 Task: Look for space in Lindenholt, Netherlands from 5th July, 2023 to 15th July, 2023 for 9 adults in price range Rs.15000 to Rs.25000. Place can be entire place with 5 bedrooms having 5 beds and 5 bathrooms. Property type can be house, flat, guest house. Amenities needed are: washing machine. Booking option can be shelf check-in. Required host language is English.
Action: Mouse moved to (496, 123)
Screenshot: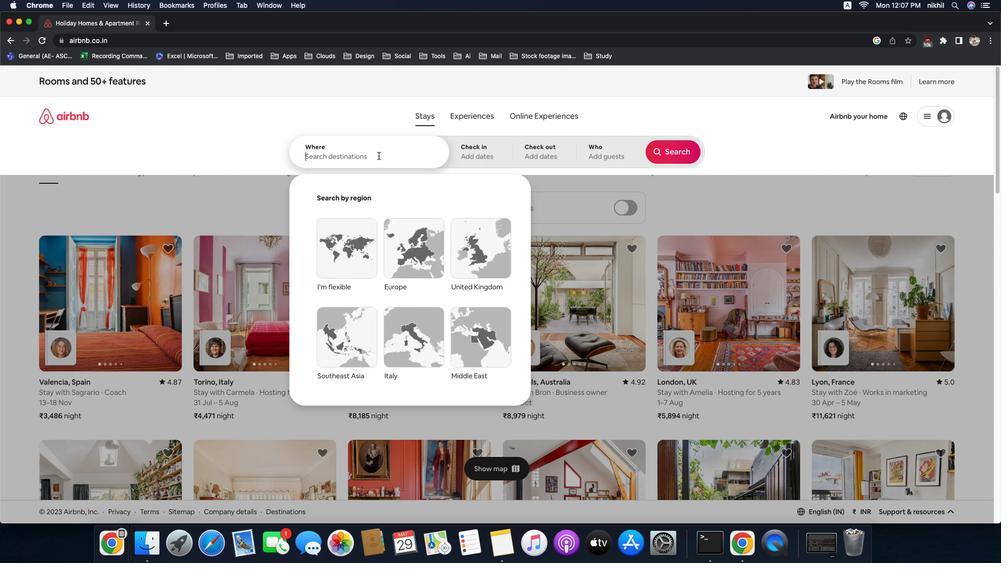 
Action: Mouse pressed left at (496, 123)
Screenshot: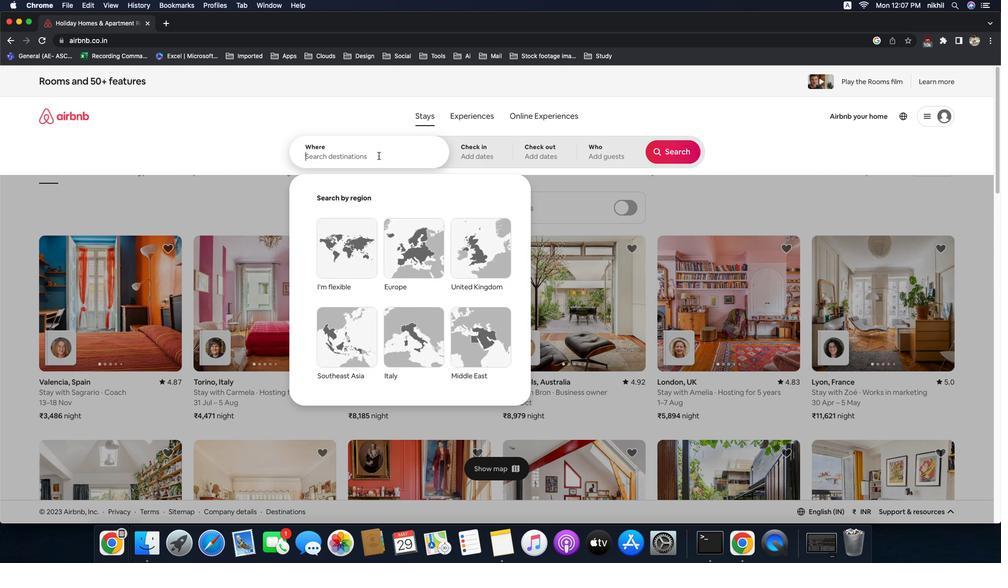 
Action: Mouse moved to (488, 112)
Screenshot: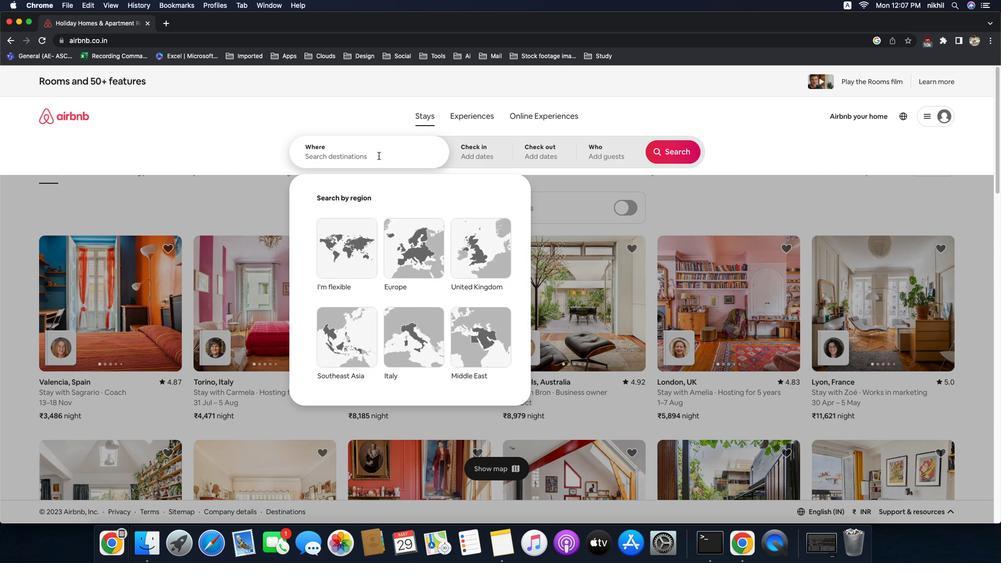 
Action: Mouse pressed left at (488, 112)
Screenshot: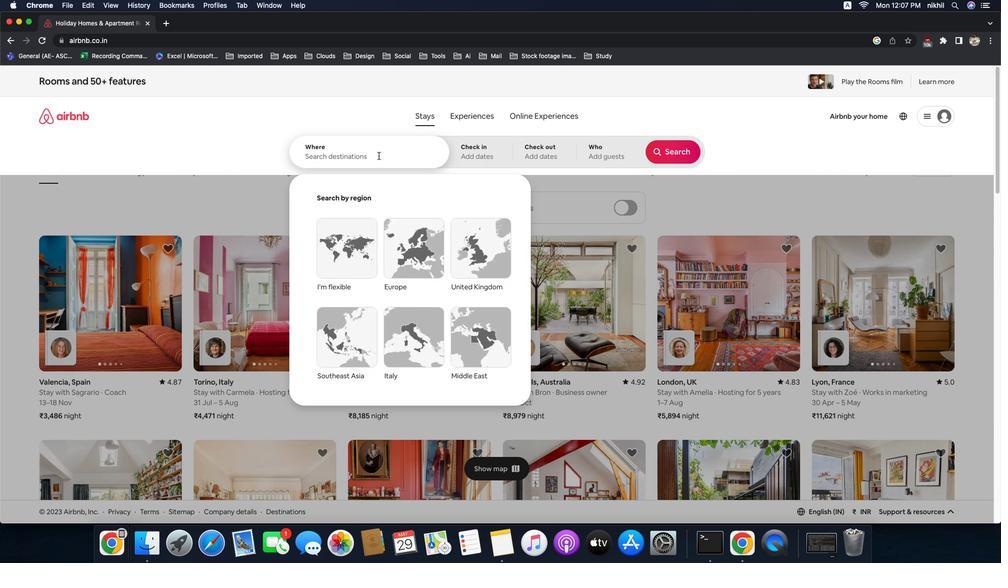 
Action: Mouse moved to (443, 157)
Screenshot: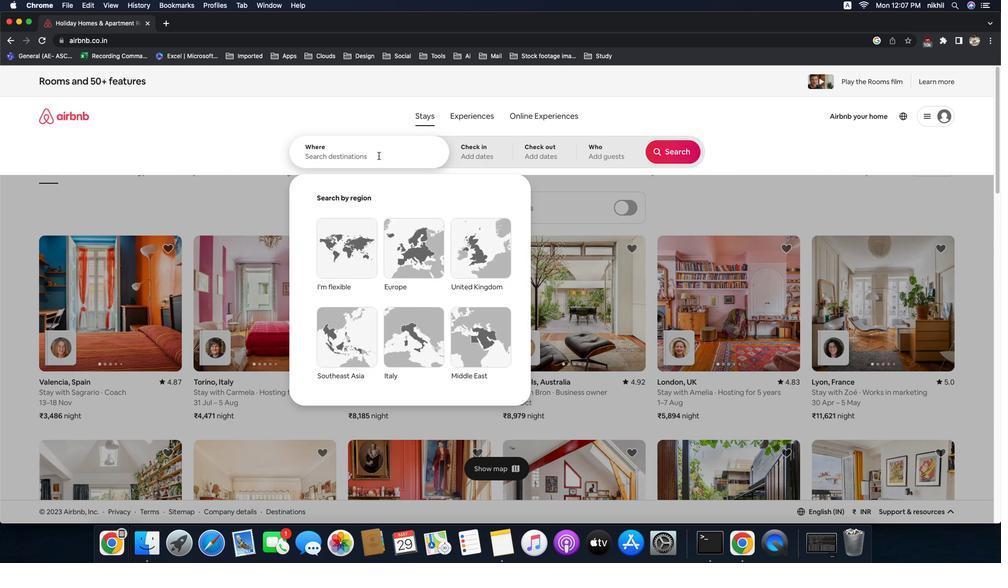 
Action: Mouse pressed left at (443, 157)
Screenshot: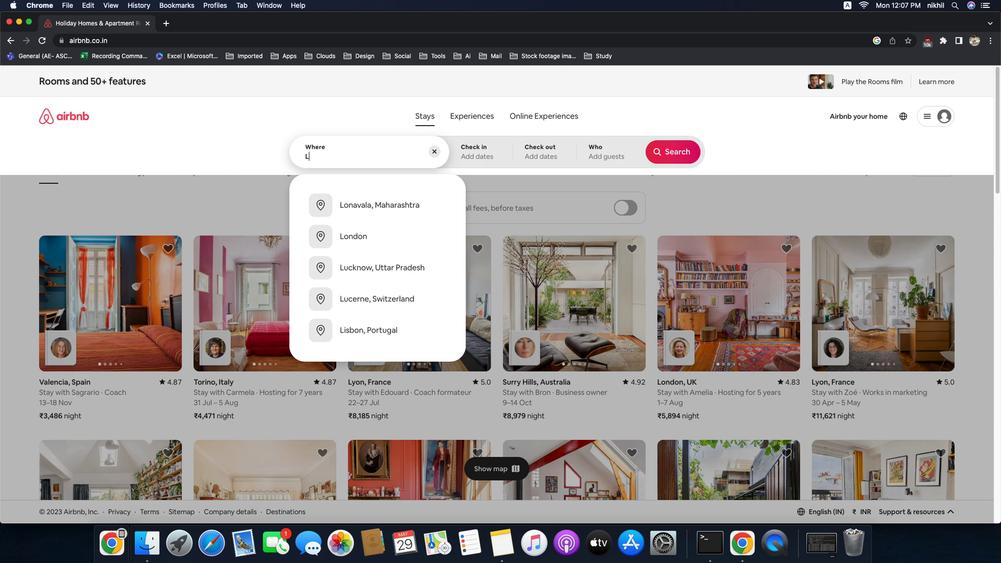 
Action: Key pressed 'L'Key.caps_lock'i''n''d''e''n''h''o''l''t'','Key.spaceKey.caps_lock'N'Key.caps_lock'e''t''h''e''r''l''a''n''d''s'
Screenshot: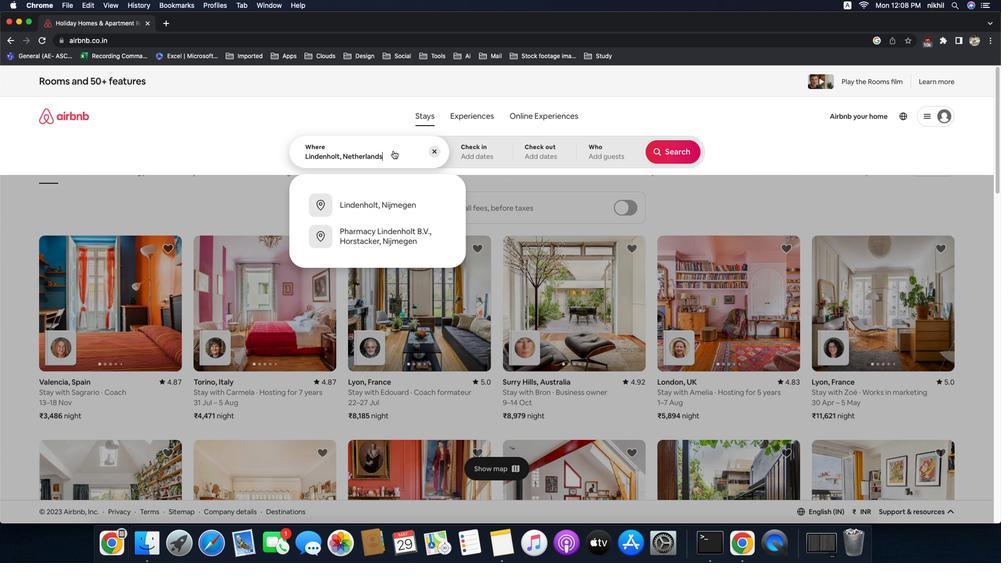
Action: Mouse moved to (455, 151)
Screenshot: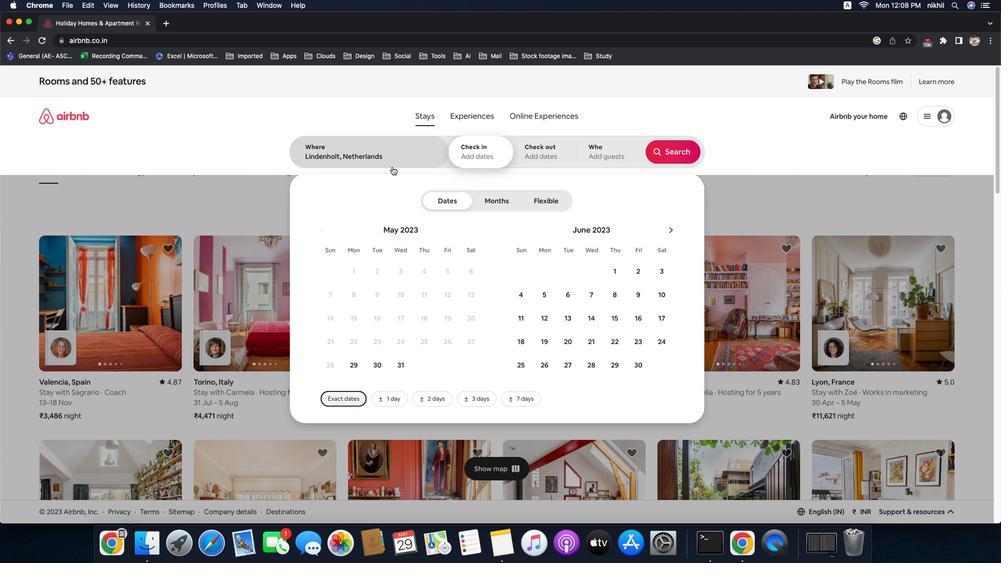 
Action: Key pressed Key.enter
Screenshot: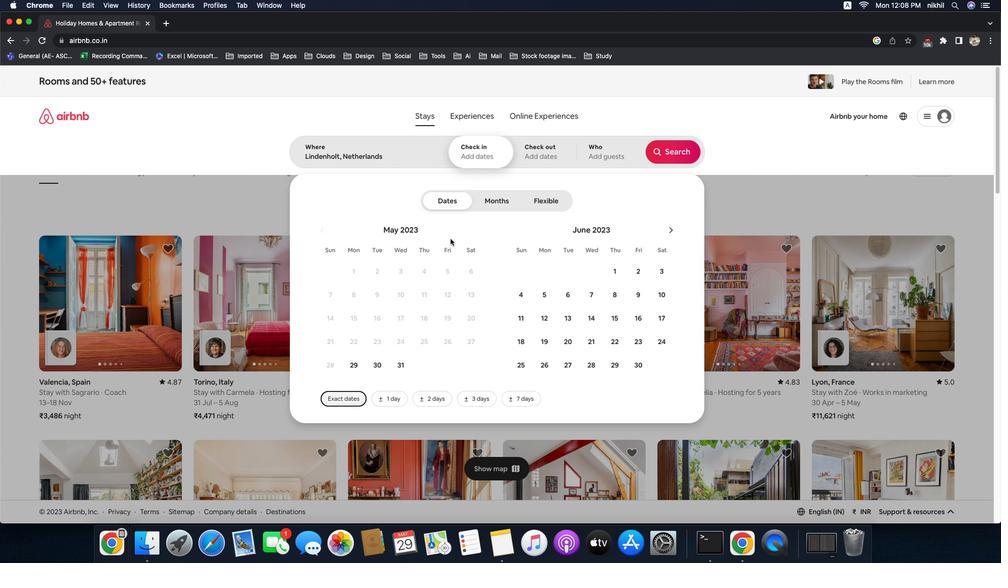 
Action: Mouse moved to (669, 231)
Screenshot: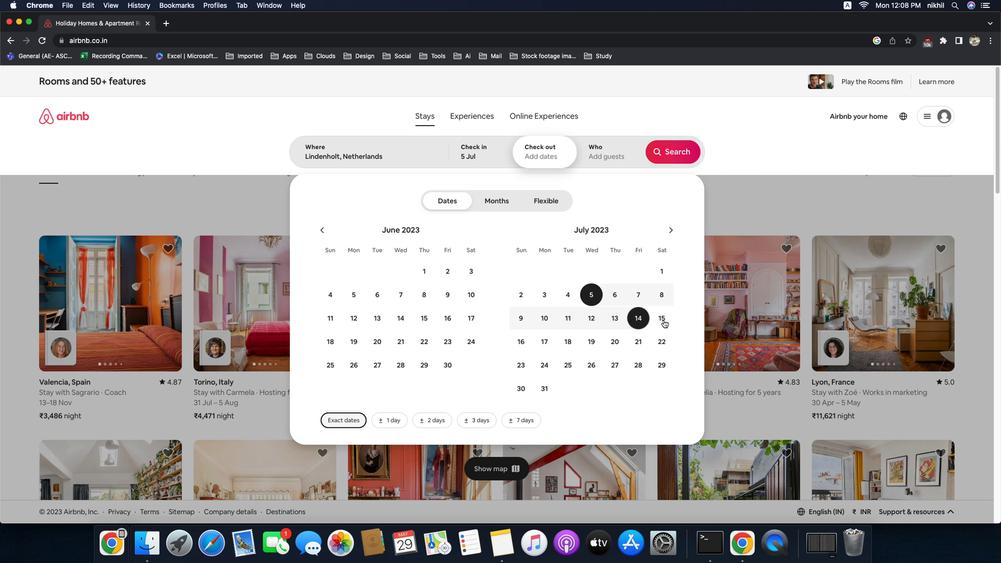 
Action: Mouse pressed left at (669, 231)
Screenshot: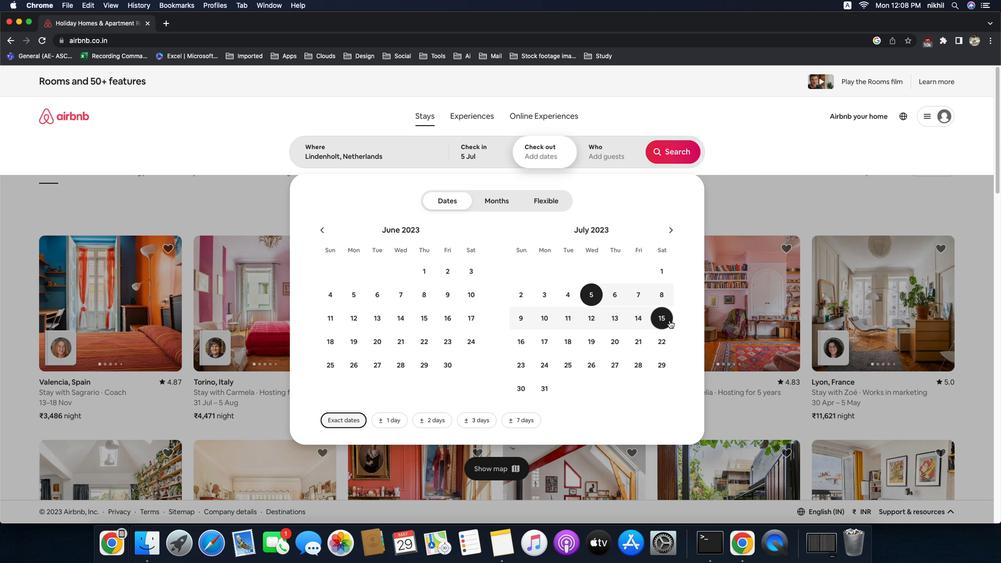 
Action: Mouse moved to (605, 292)
Screenshot: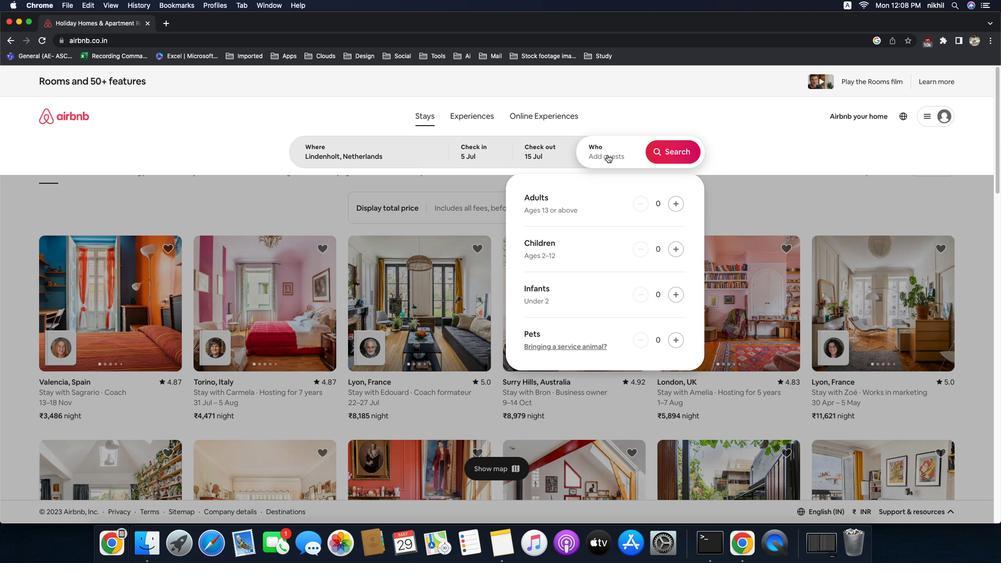 
Action: Mouse pressed left at (605, 292)
Screenshot: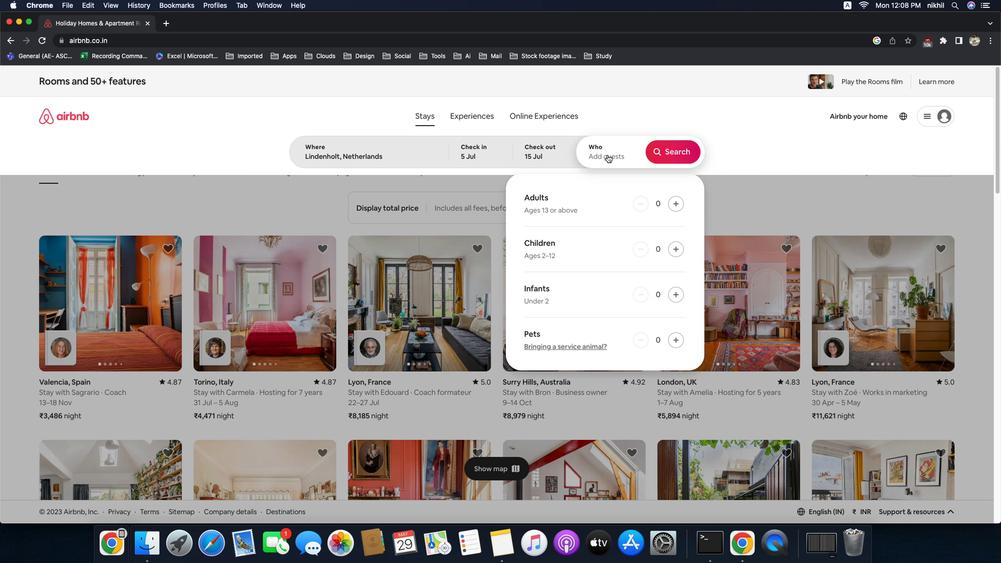
Action: Mouse moved to (666, 320)
Screenshot: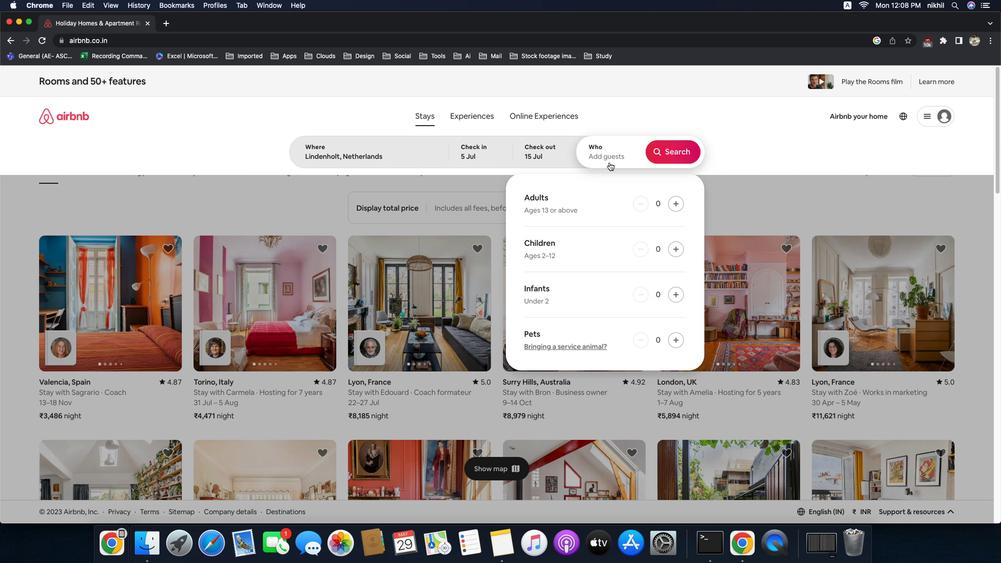 
Action: Mouse pressed left at (666, 320)
Screenshot: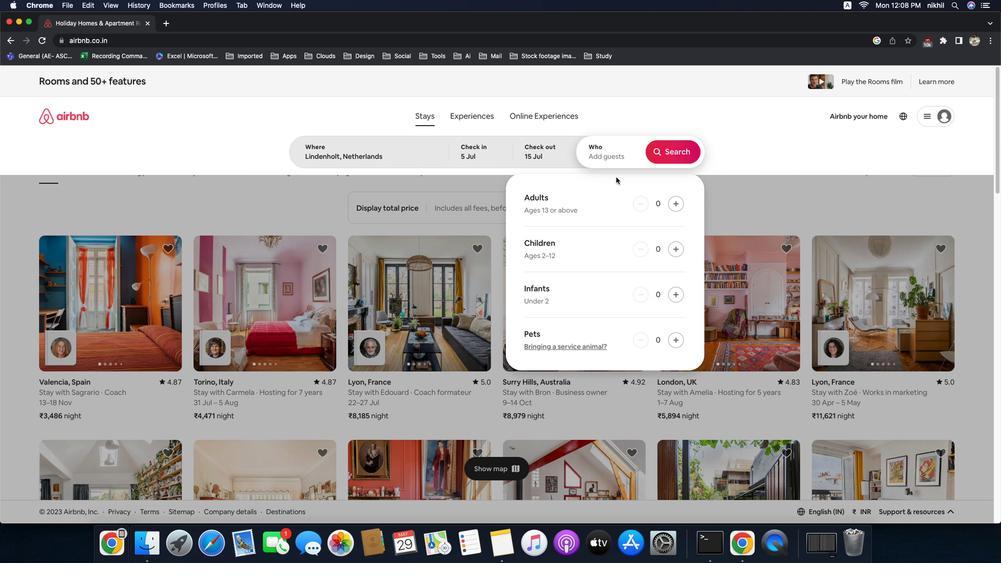 
Action: Mouse moved to (619, 156)
Screenshot: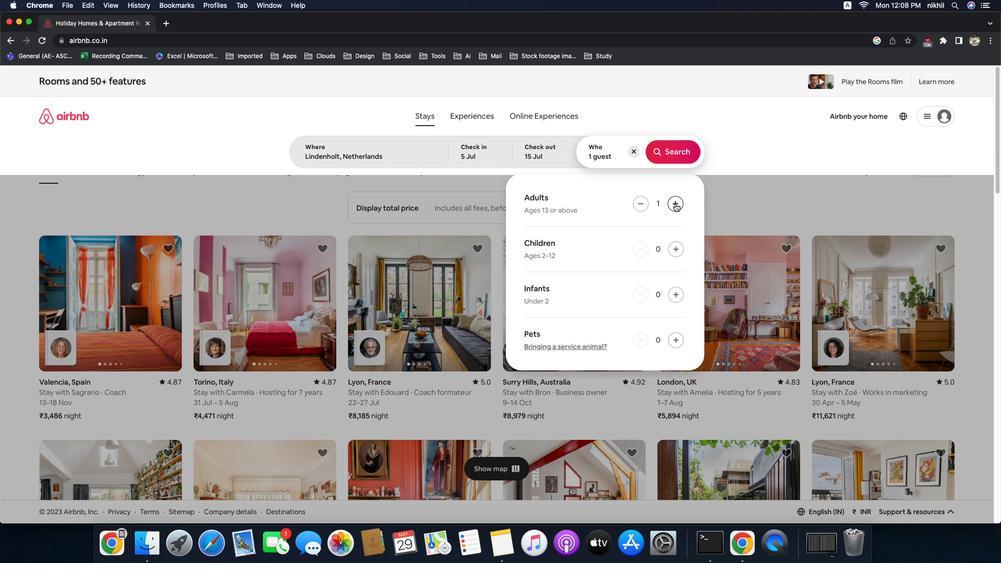 
Action: Mouse pressed left at (619, 156)
Screenshot: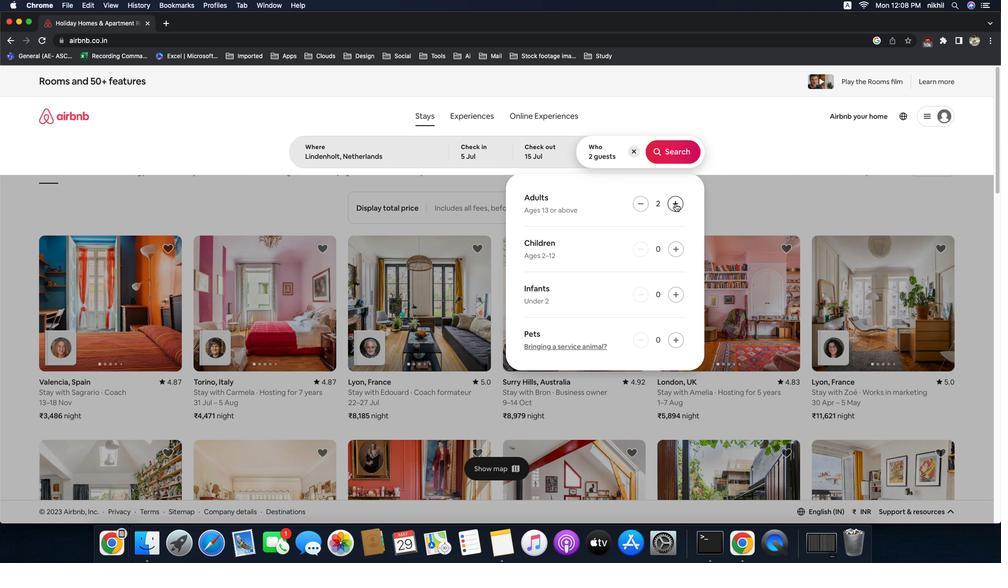 
Action: Mouse moved to (671, 205)
Screenshot: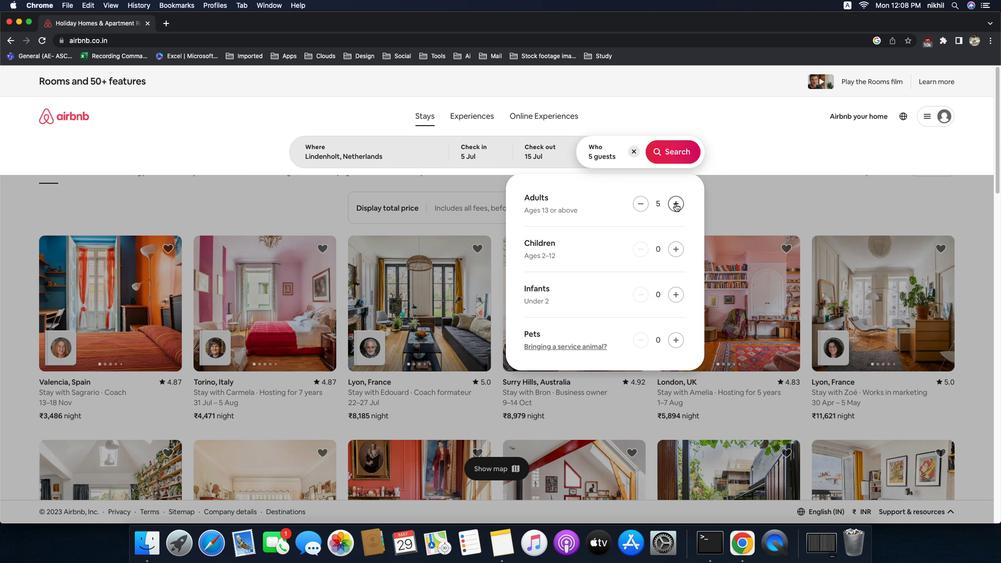 
Action: Mouse pressed left at (671, 205)
Screenshot: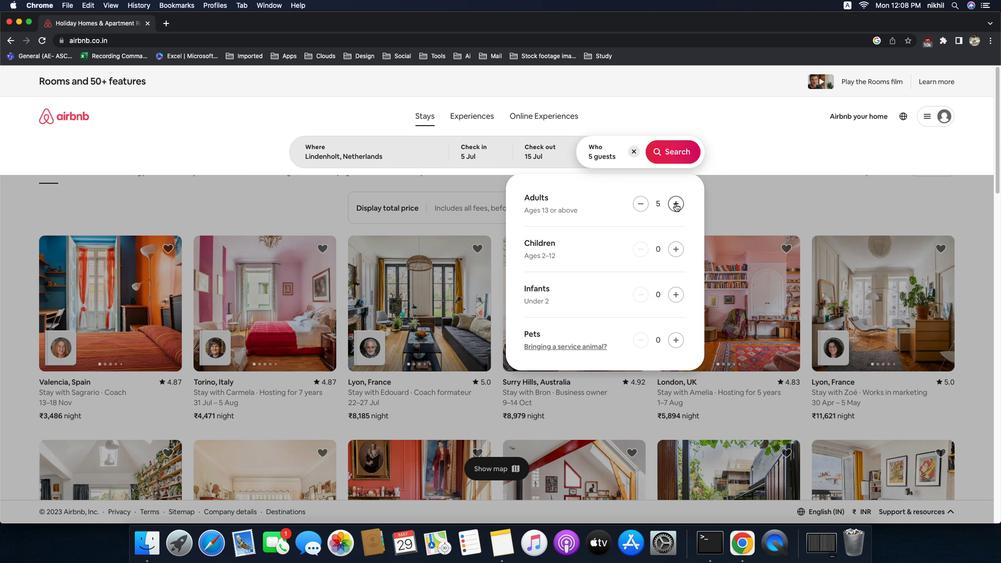 
Action: Mouse pressed left at (671, 205)
Screenshot: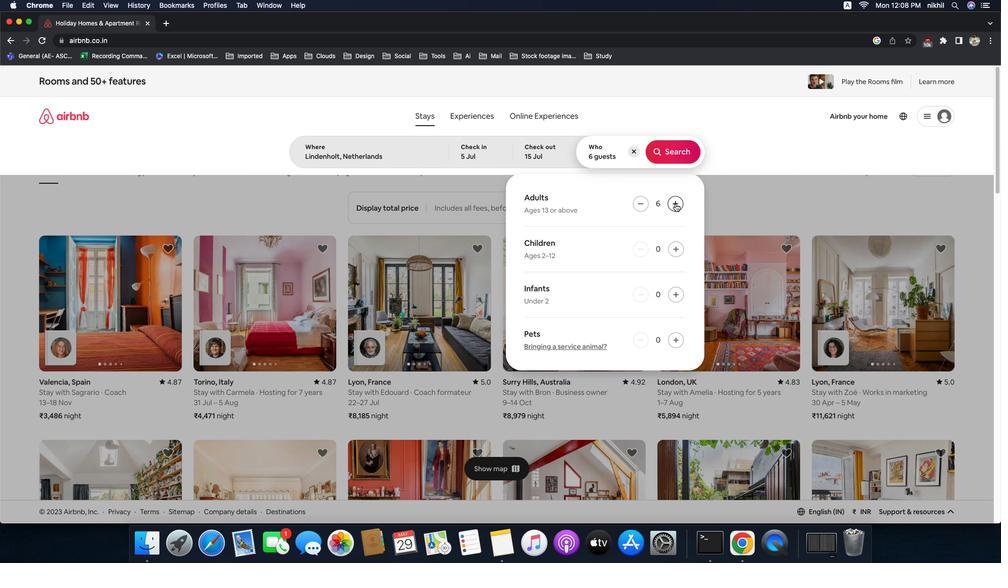 
Action: Mouse pressed left at (671, 205)
Screenshot: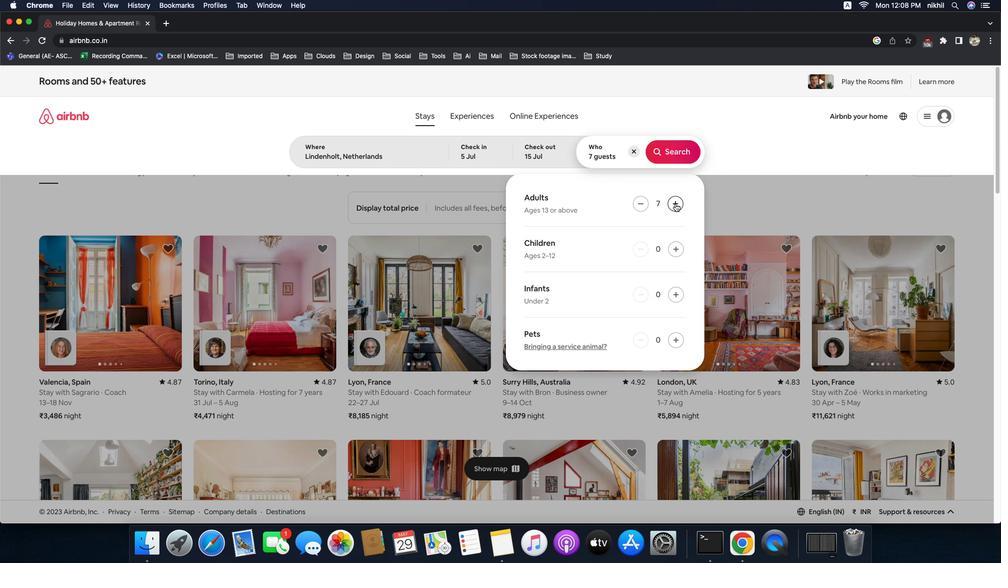 
Action: Mouse pressed left at (671, 205)
Screenshot: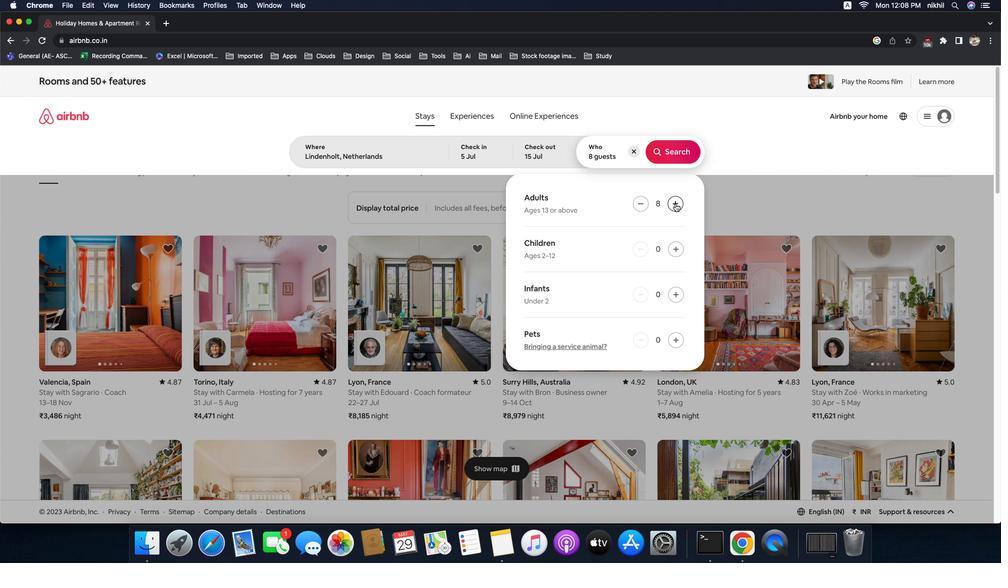 
Action: Mouse pressed left at (671, 205)
Screenshot: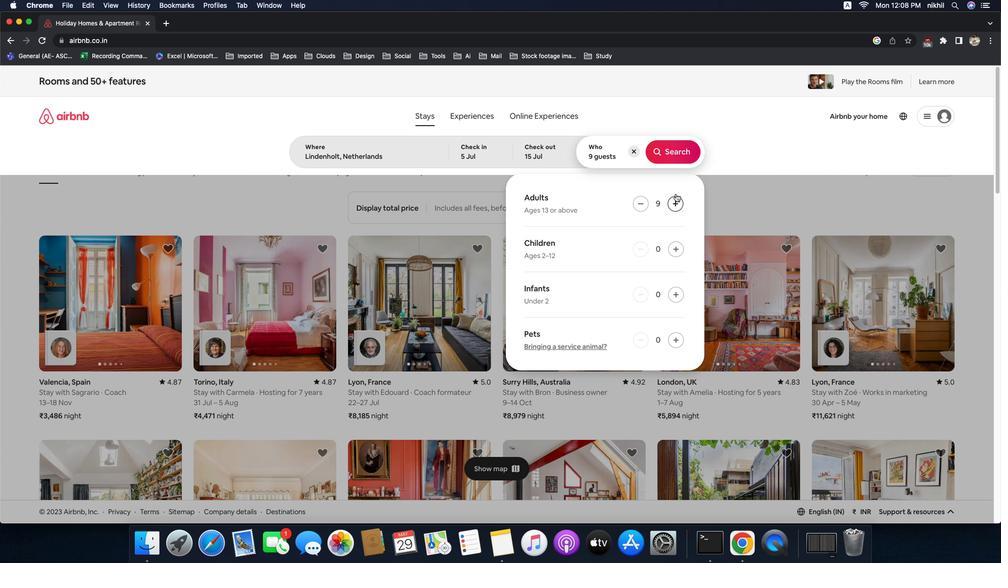 
Action: Mouse pressed left at (671, 205)
Screenshot: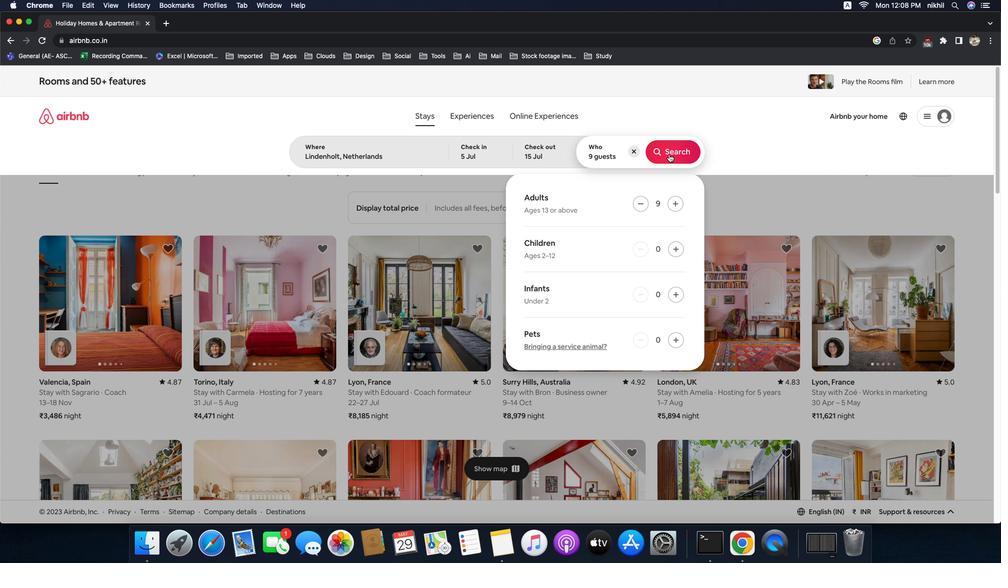 
Action: Mouse pressed left at (671, 205)
Screenshot: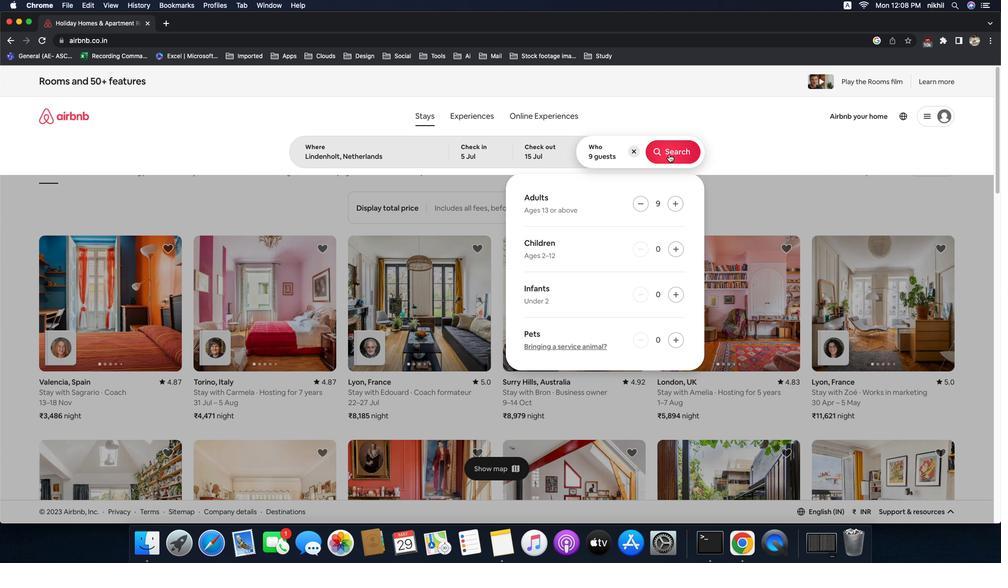
Action: Mouse pressed left at (671, 205)
Screenshot: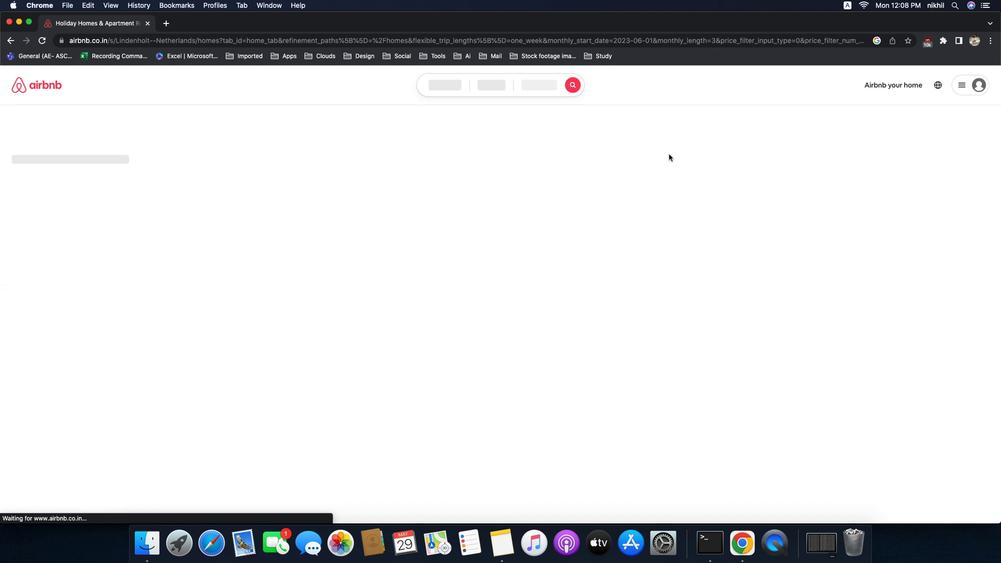 
Action: Mouse pressed left at (671, 205)
Screenshot: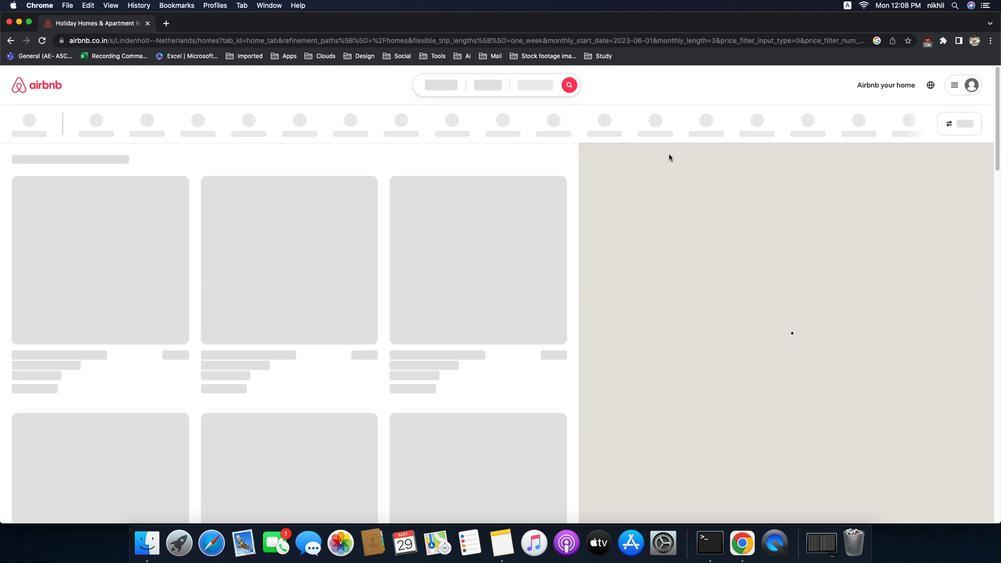 
Action: Mouse moved to (666, 155)
Screenshot: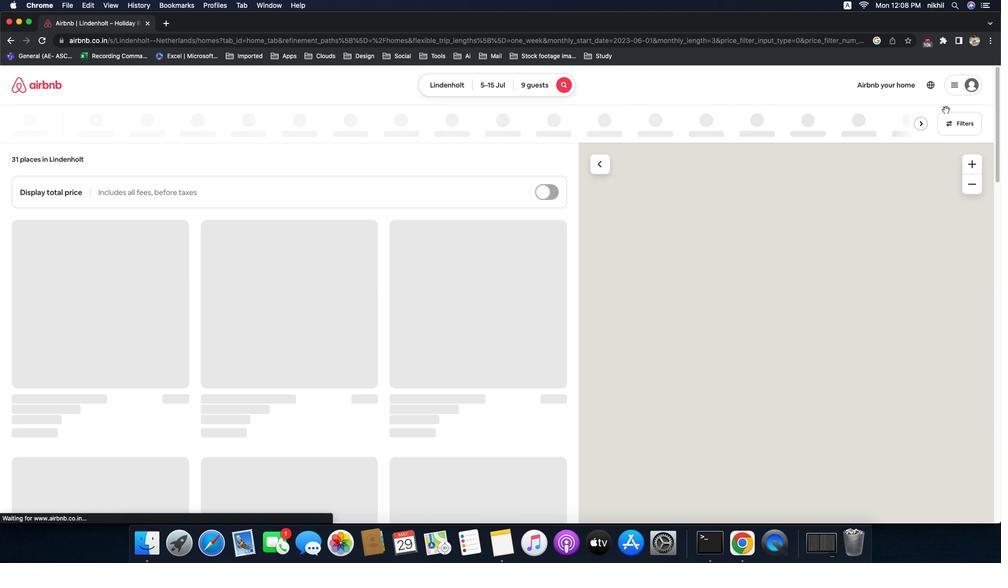
Action: Mouse pressed left at (666, 155)
Screenshot: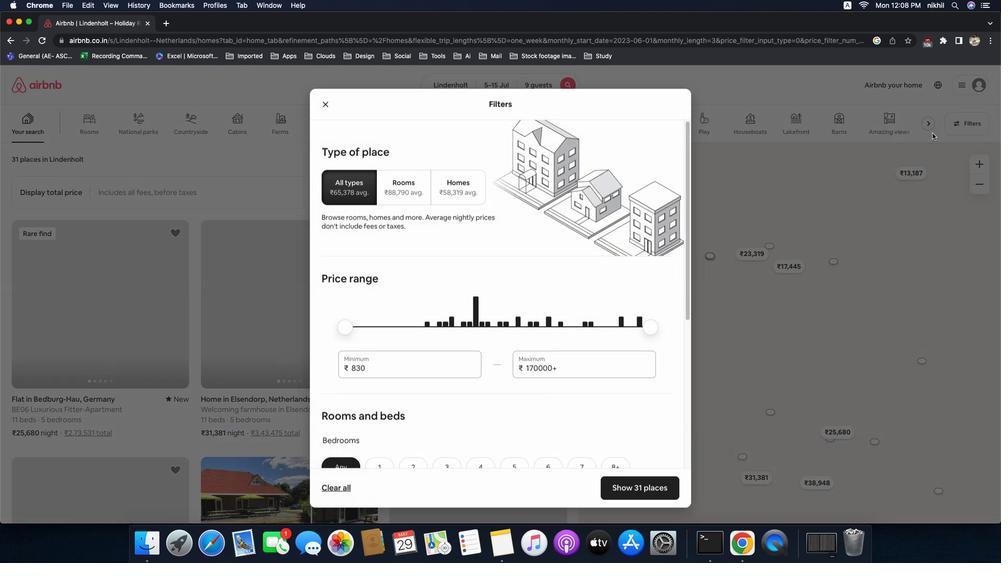 
Action: Mouse moved to (881, 130)
Screenshot: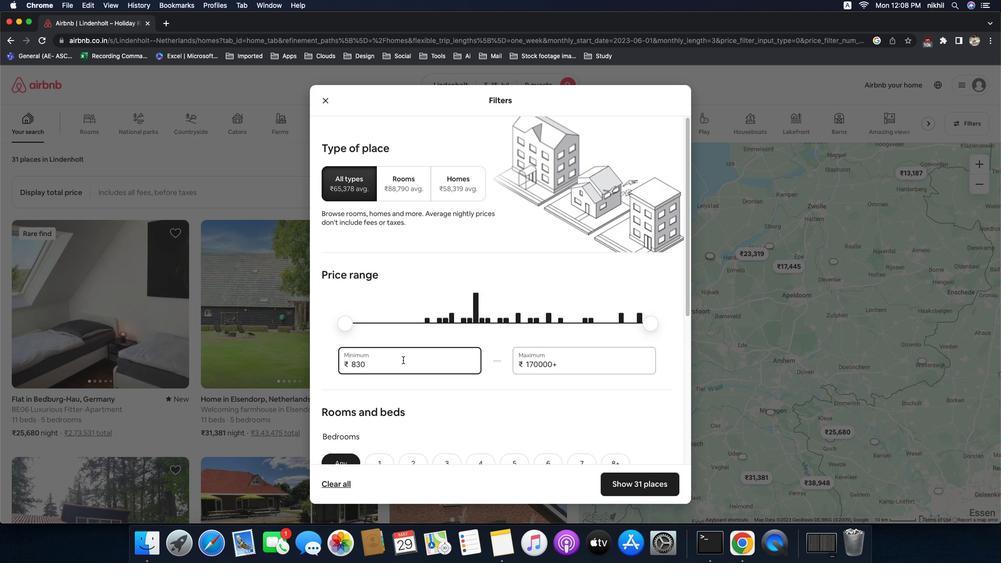 
Action: Mouse pressed left at (881, 130)
Screenshot: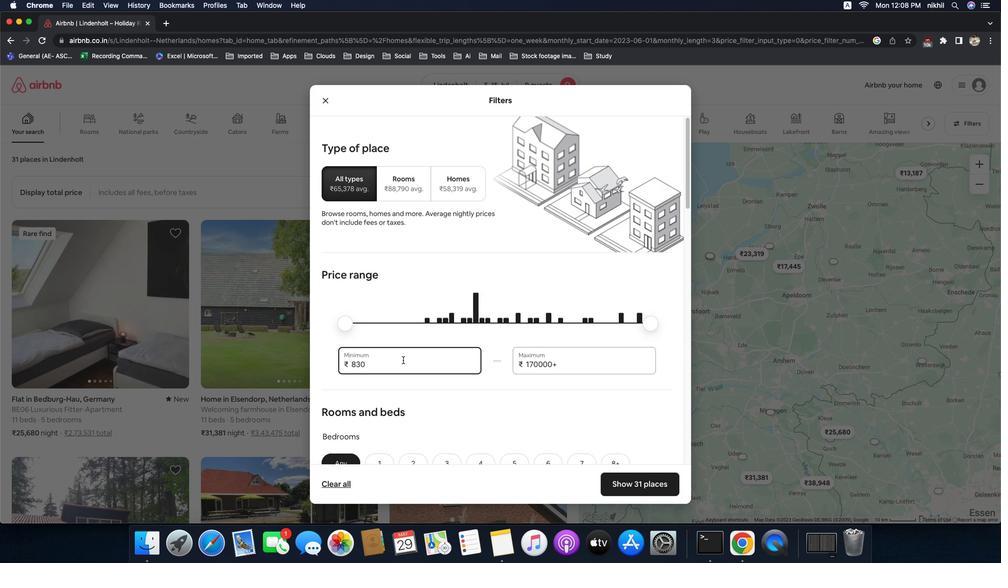 
Action: Mouse moved to (462, 359)
Screenshot: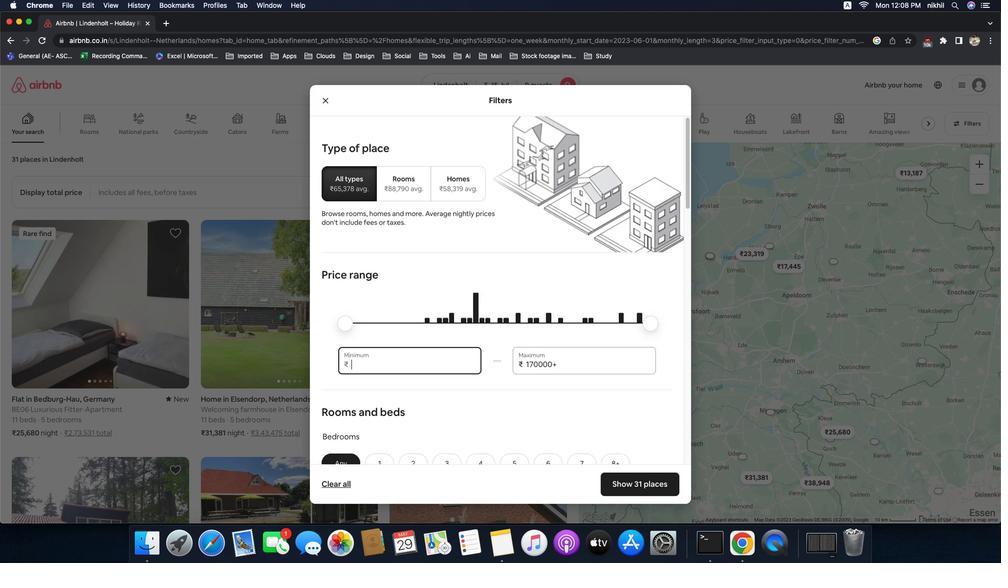 
Action: Mouse pressed left at (462, 359)
Screenshot: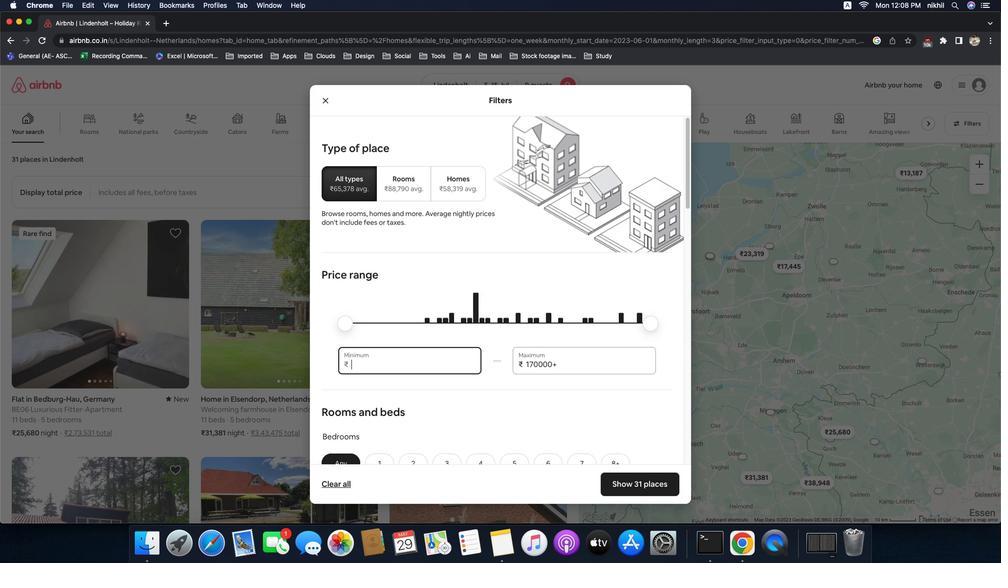 
Action: Key pressed Key.backspaceKey.backspaceKey.backspaceKey.backspaceKey.backspace'1''5''0''0''0'
Screenshot: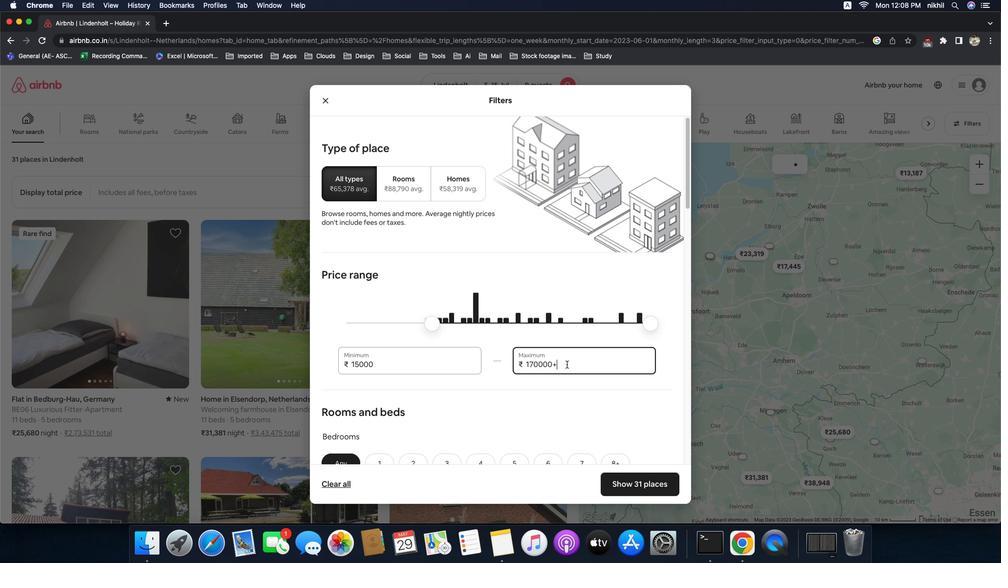 
Action: Mouse moved to (588, 364)
Screenshot: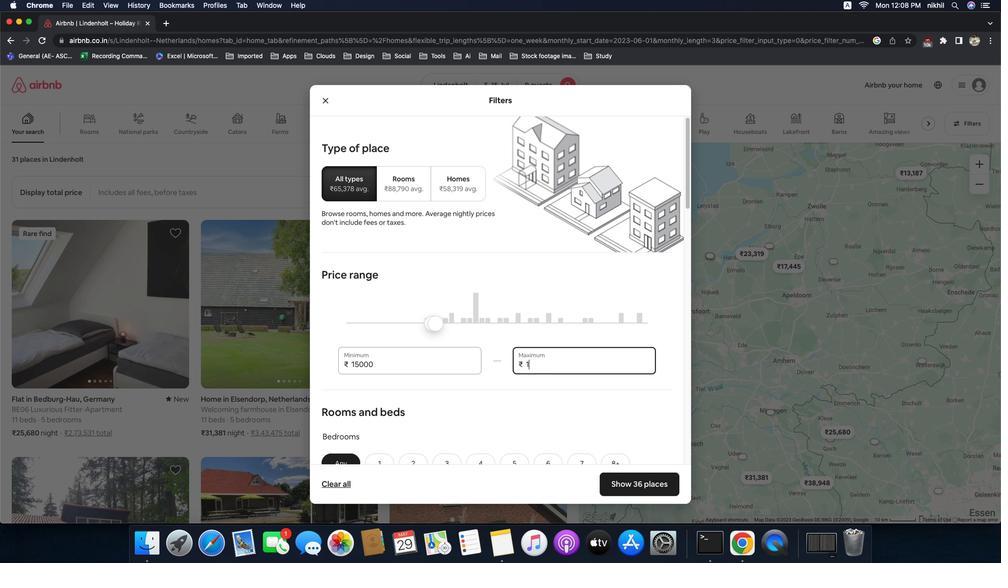 
Action: Mouse pressed left at (588, 364)
Screenshot: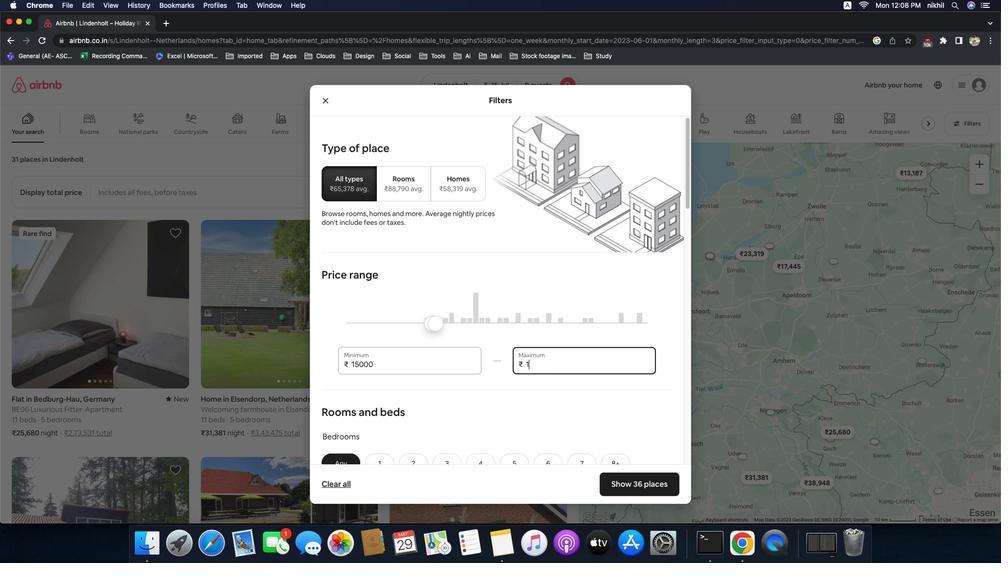 
Action: Mouse moved to (587, 364)
Screenshot: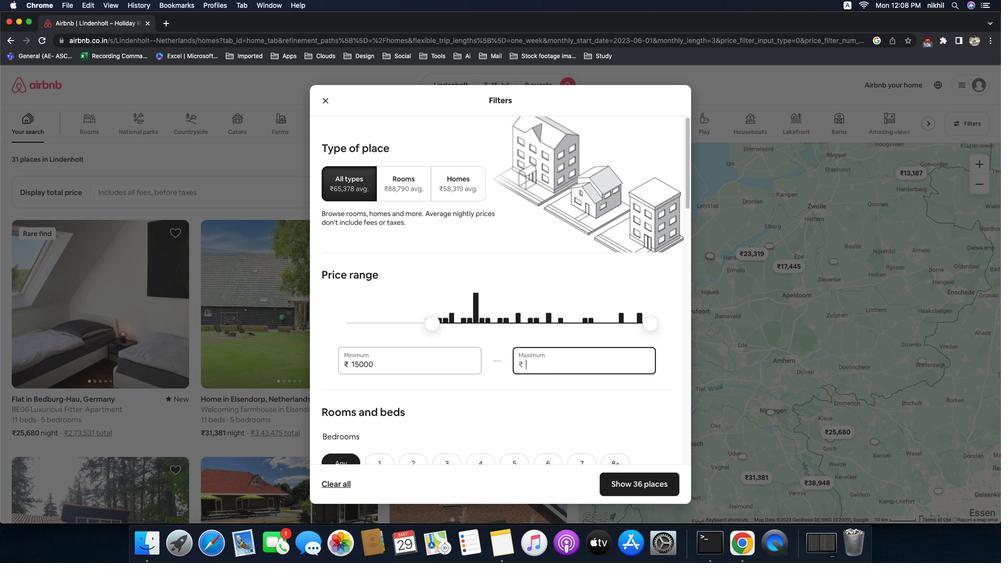
Action: Key pressed Key.backspaceKey.backspaceKey.backspaceKey.backspaceKey.backspaceKey.backspaceKey.backspace'2''5''0''0''0'
Screenshot: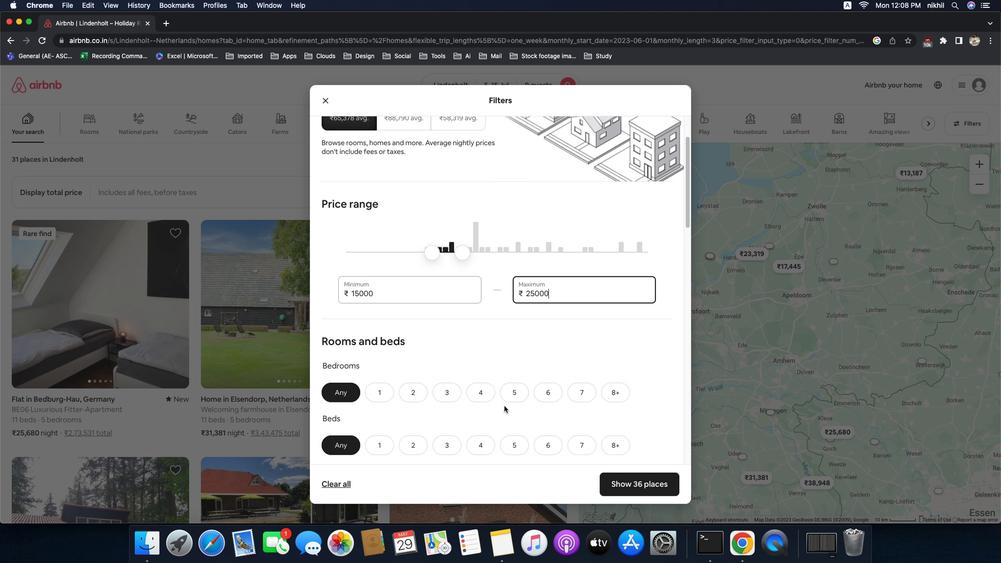 
Action: Mouse moved to (540, 401)
Screenshot: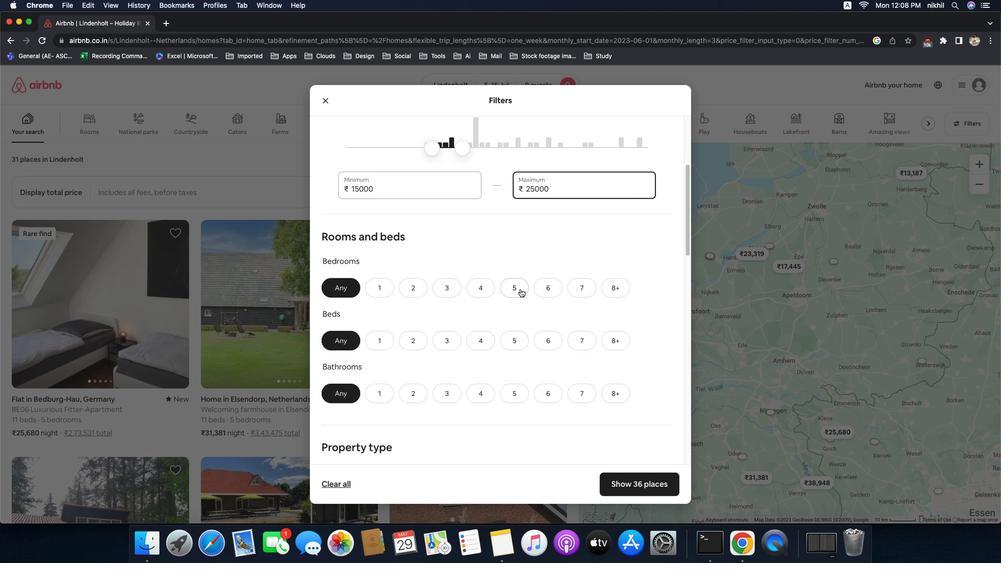 
Action: Mouse scrolled (540, 401) with delta (154, 2)
Screenshot: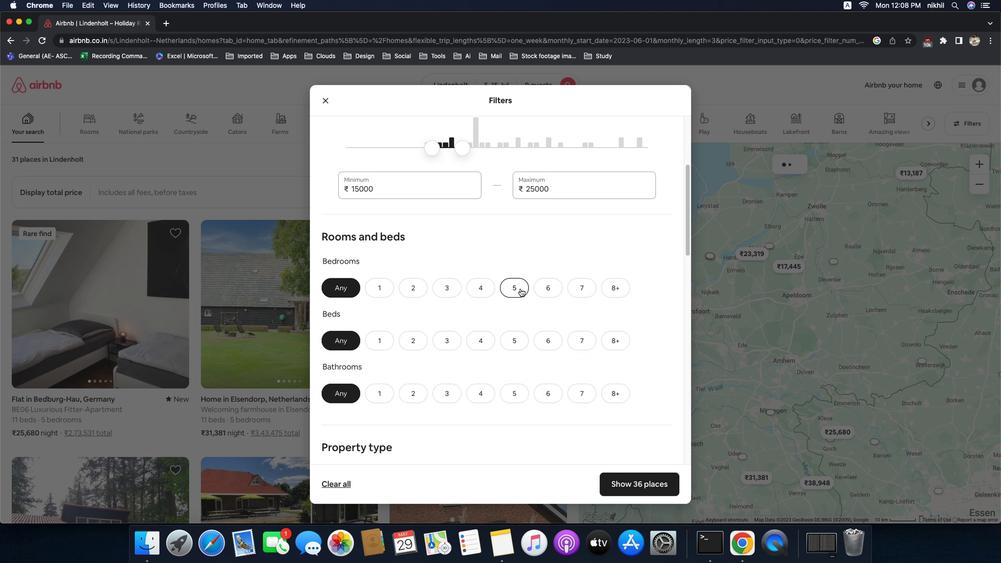 
Action: Mouse scrolled (540, 401) with delta (154, 2)
Screenshot: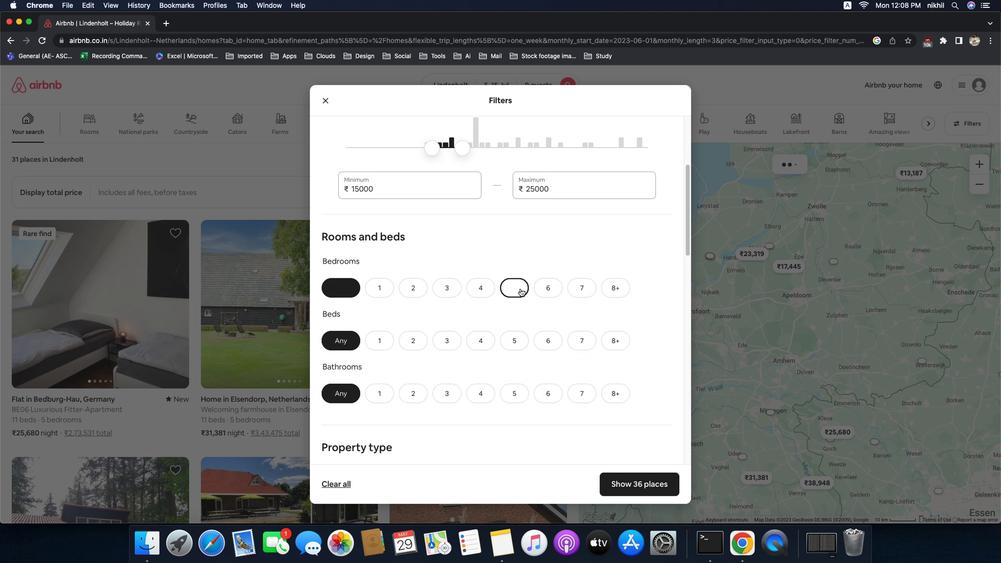 
Action: Mouse scrolled (540, 401) with delta (154, 2)
Screenshot: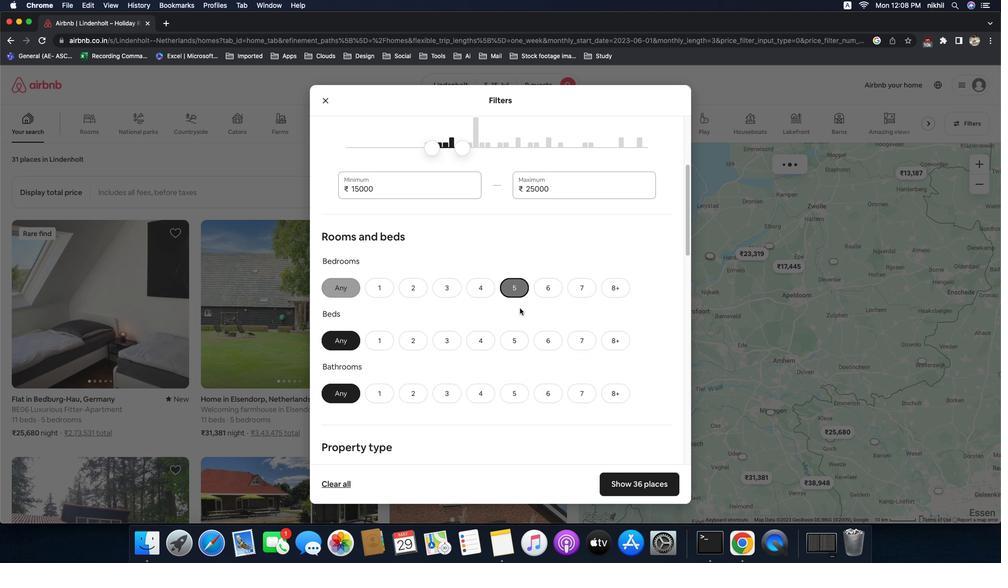 
Action: Mouse scrolled (540, 401) with delta (154, 2)
Screenshot: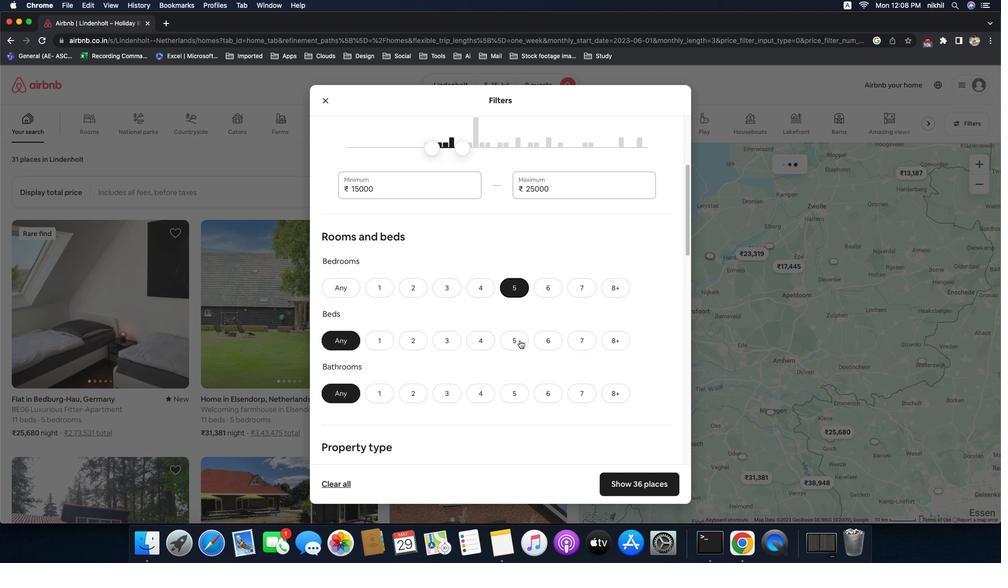 
Action: Mouse moved to (539, 405)
Screenshot: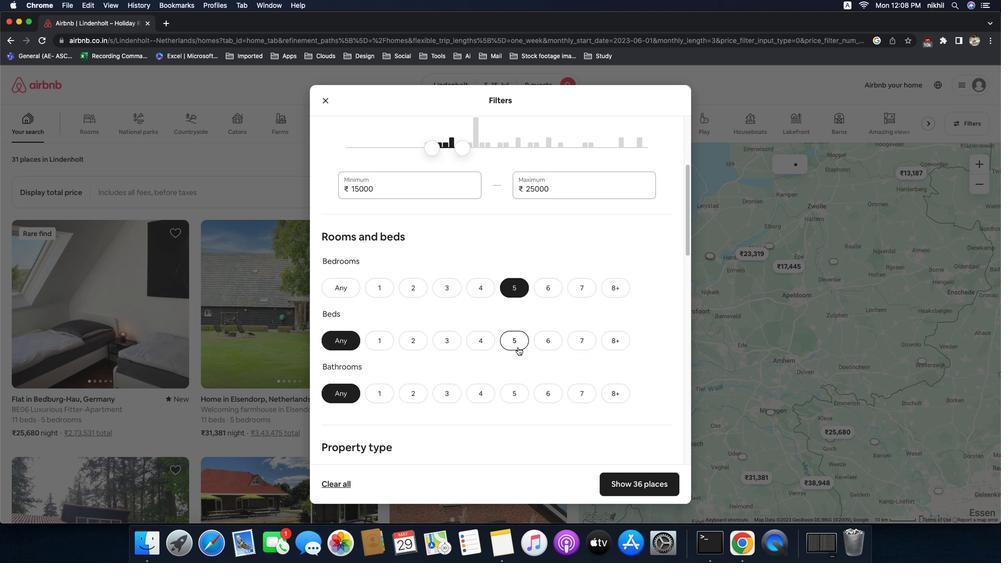 
Action: Mouse scrolled (539, 405) with delta (154, 2)
Screenshot: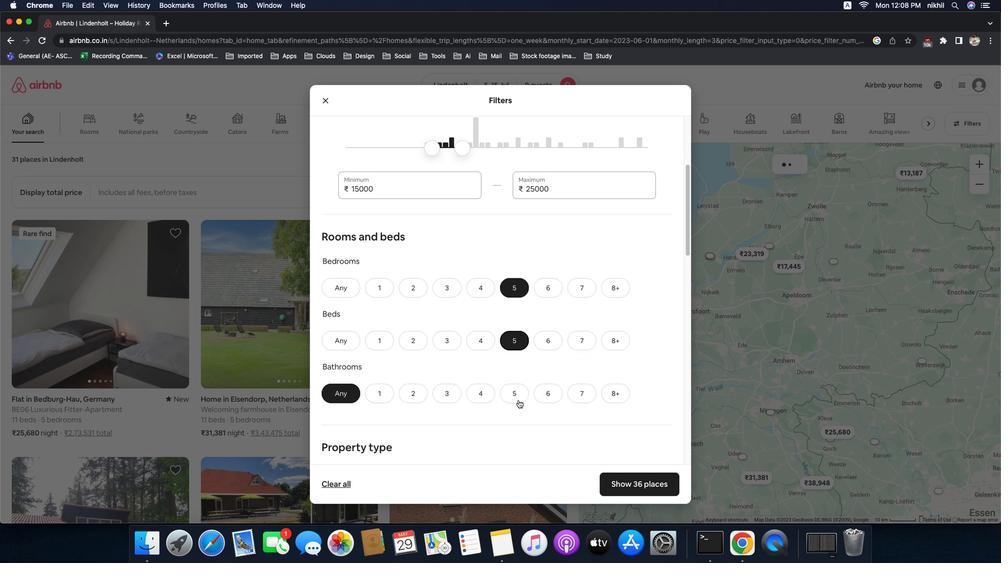 
Action: Mouse scrolled (539, 405) with delta (154, 2)
Screenshot: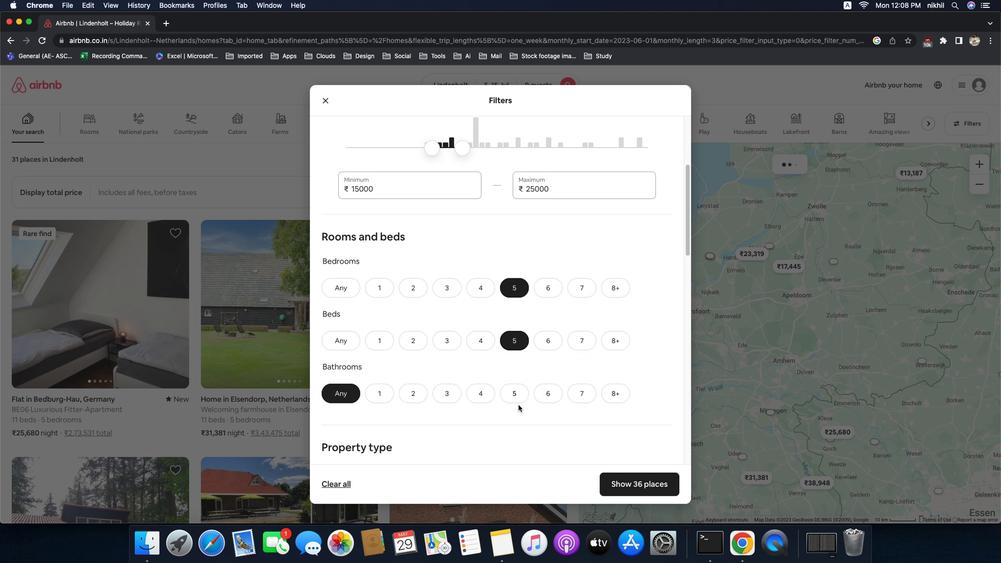 
Action: Mouse scrolled (539, 405) with delta (154, 2)
Screenshot: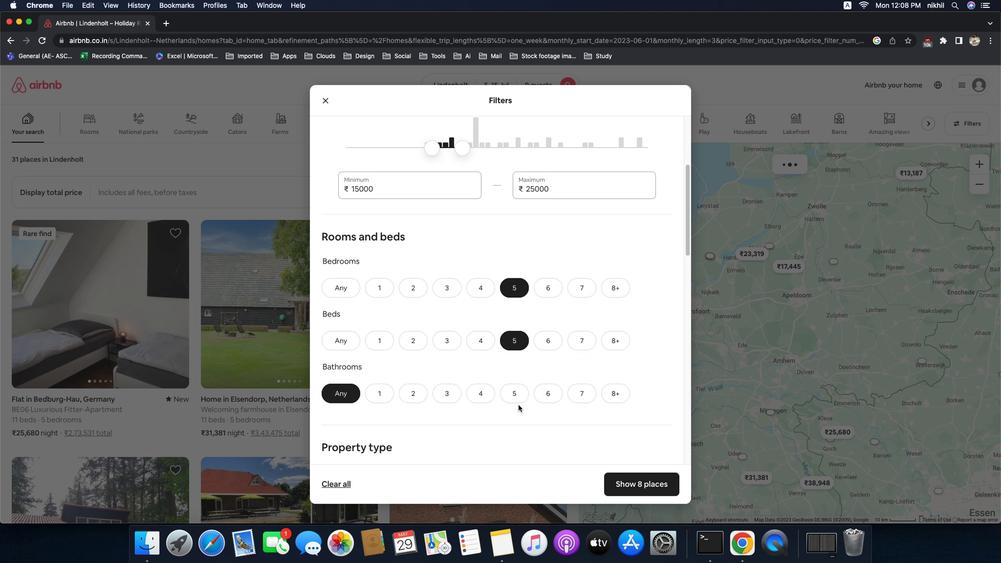 
Action: Mouse scrolled (539, 405) with delta (154, 2)
Screenshot: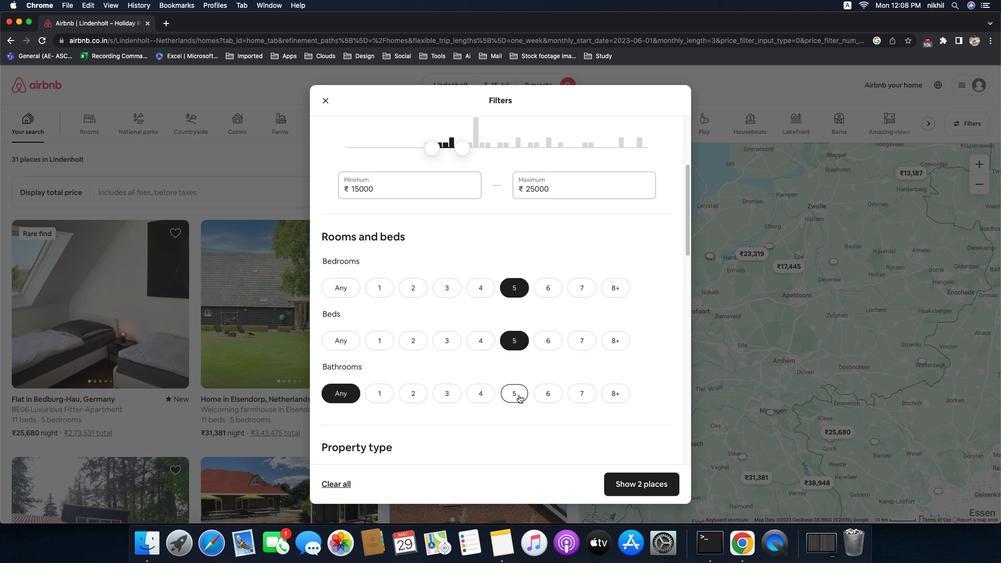 
Action: Mouse scrolled (539, 405) with delta (154, 2)
Screenshot: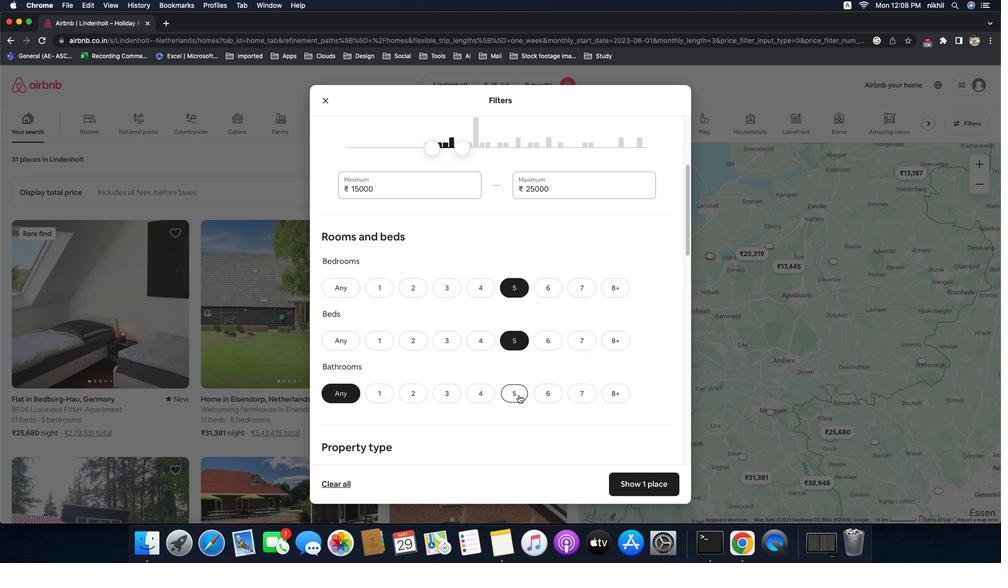 
Action: Mouse scrolled (539, 405) with delta (154, 1)
Screenshot: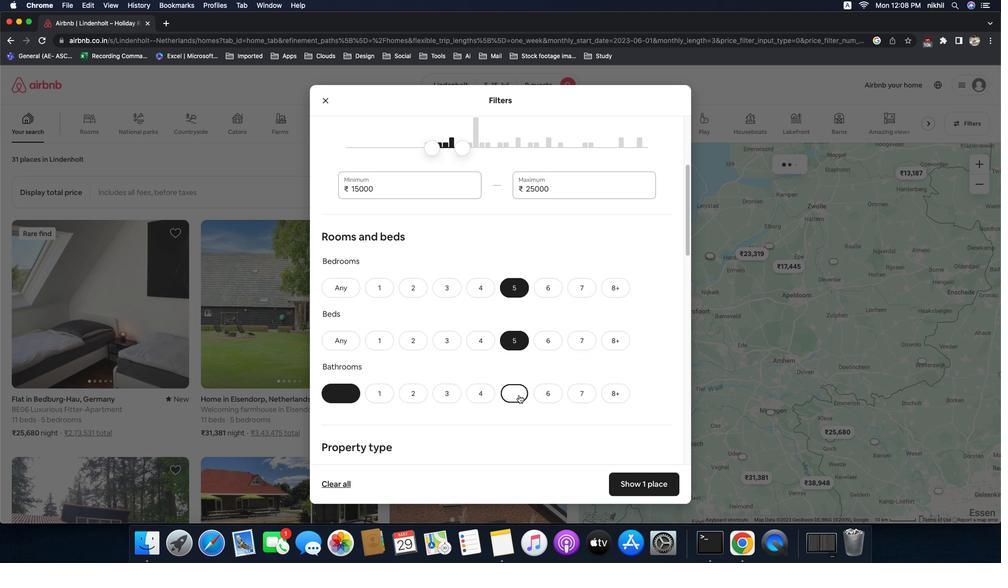
Action: Mouse moved to (552, 289)
Screenshot: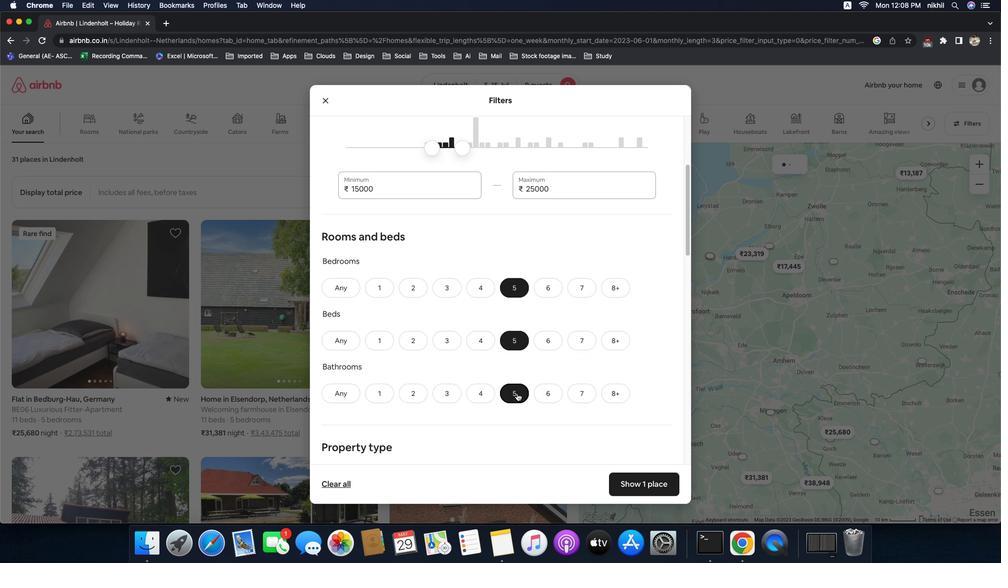 
Action: Mouse pressed left at (552, 289)
Screenshot: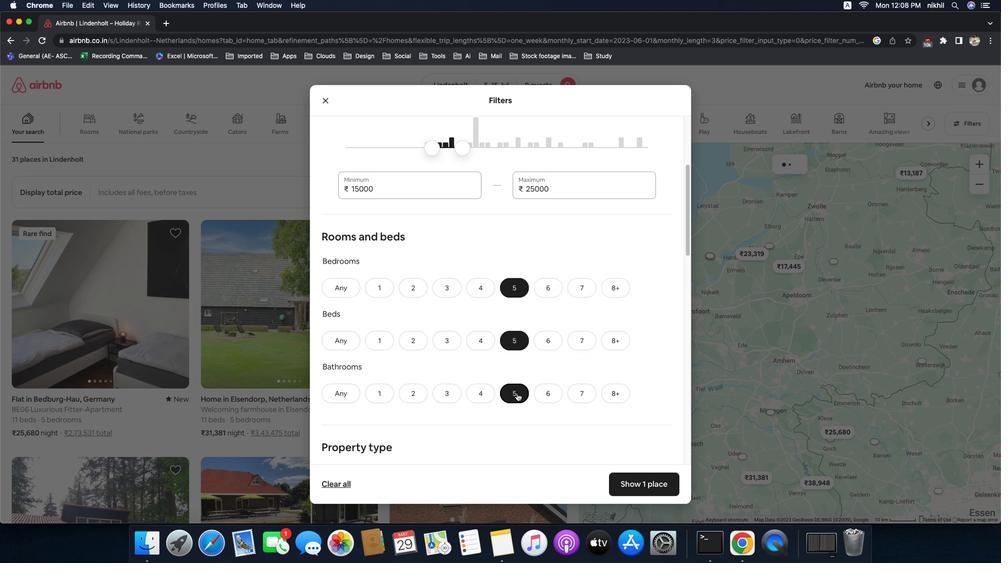 
Action: Mouse moved to (550, 346)
Screenshot: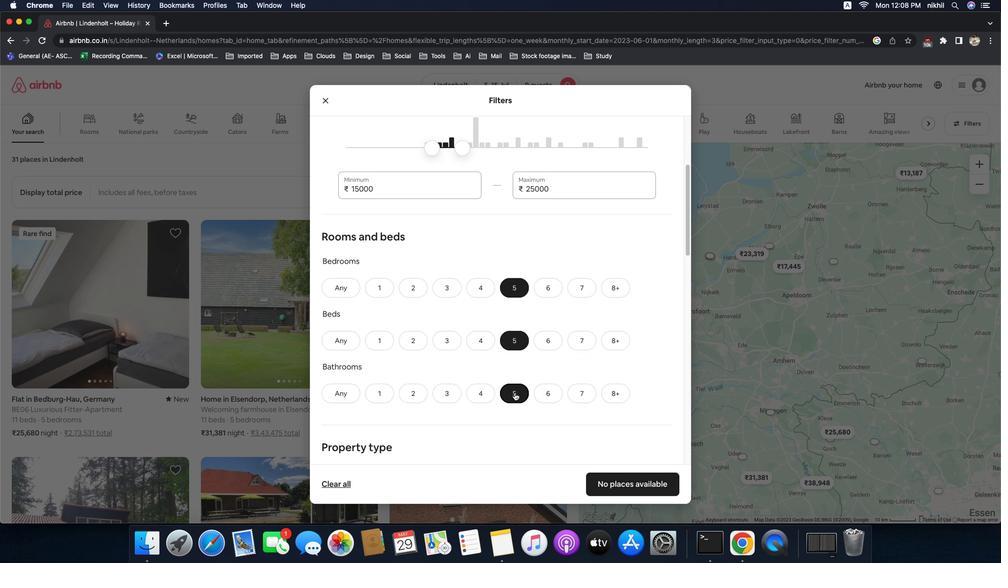 
Action: Mouse pressed left at (550, 346)
Screenshot: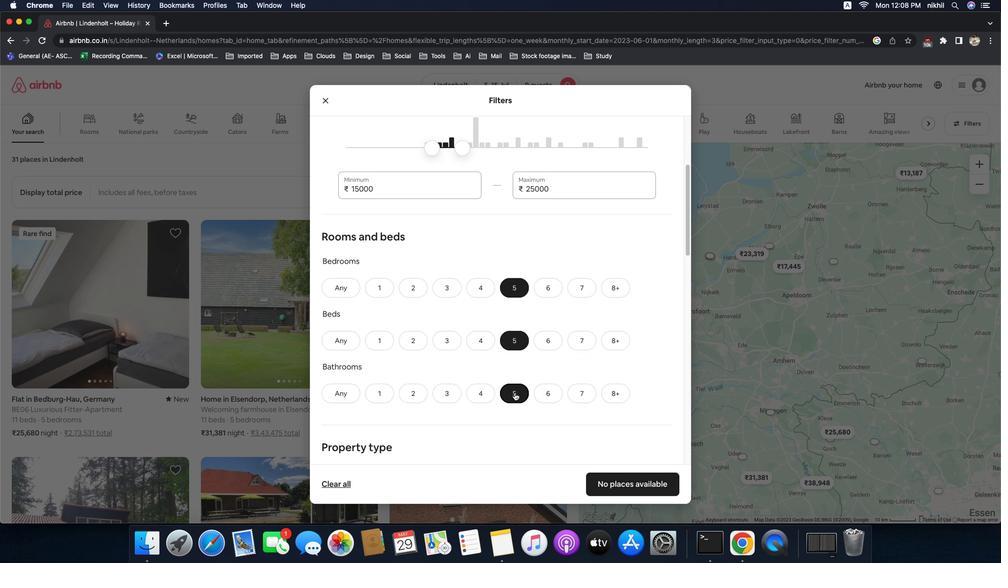 
Action: Mouse moved to (551, 394)
Screenshot: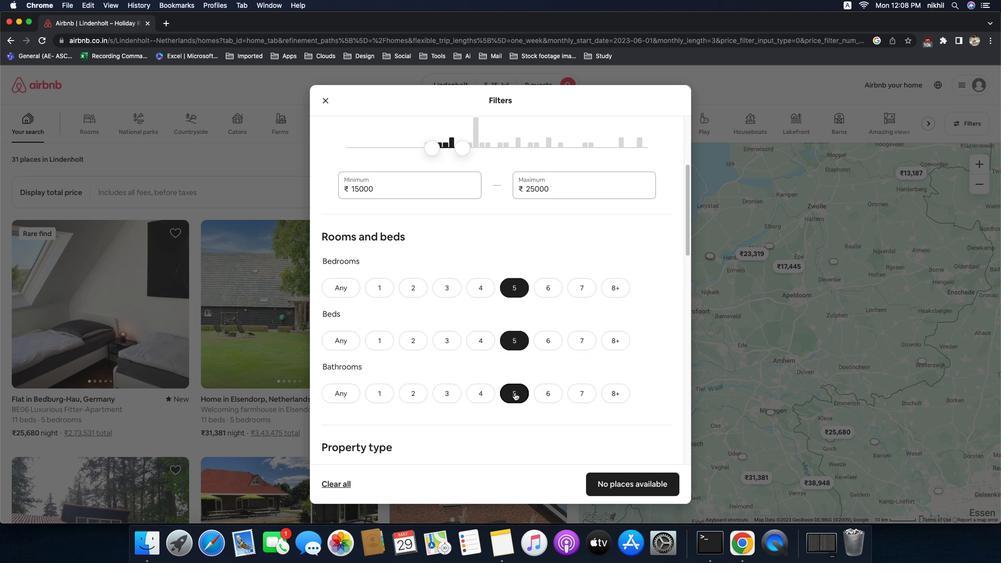 
Action: Mouse pressed left at (551, 394)
Screenshot: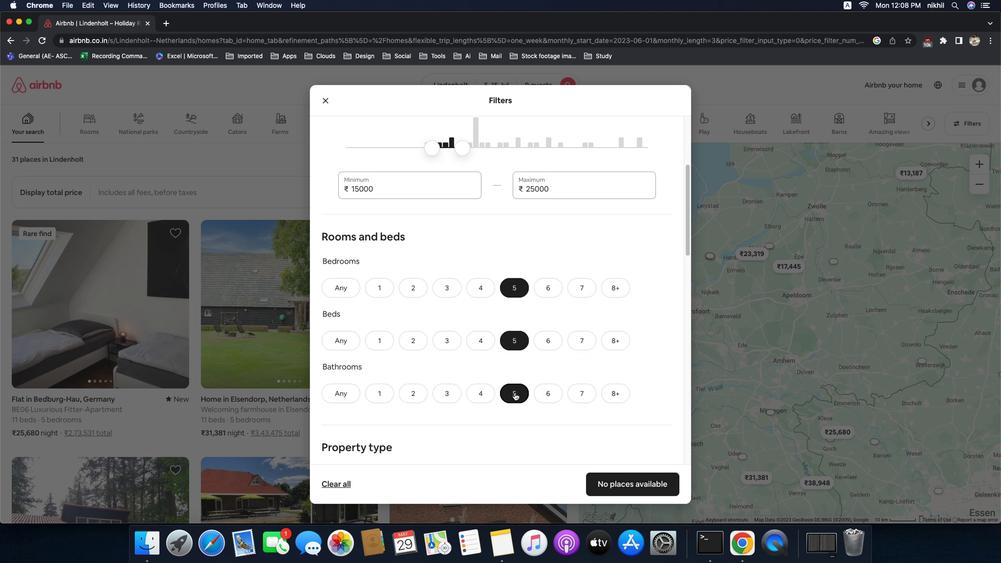 
Action: Mouse moved to (525, 419)
Screenshot: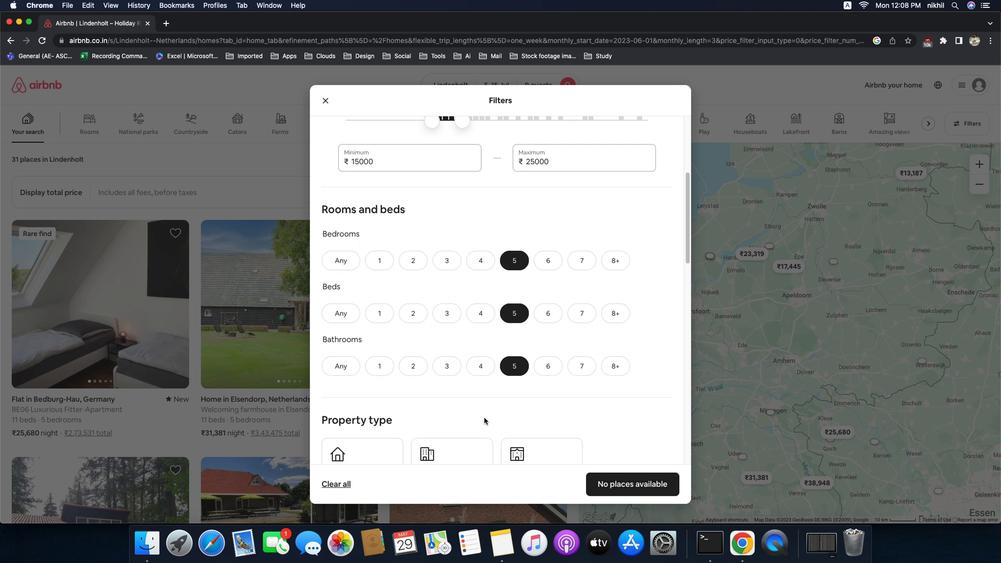 
Action: Mouse scrolled (525, 419) with delta (154, 2)
Screenshot: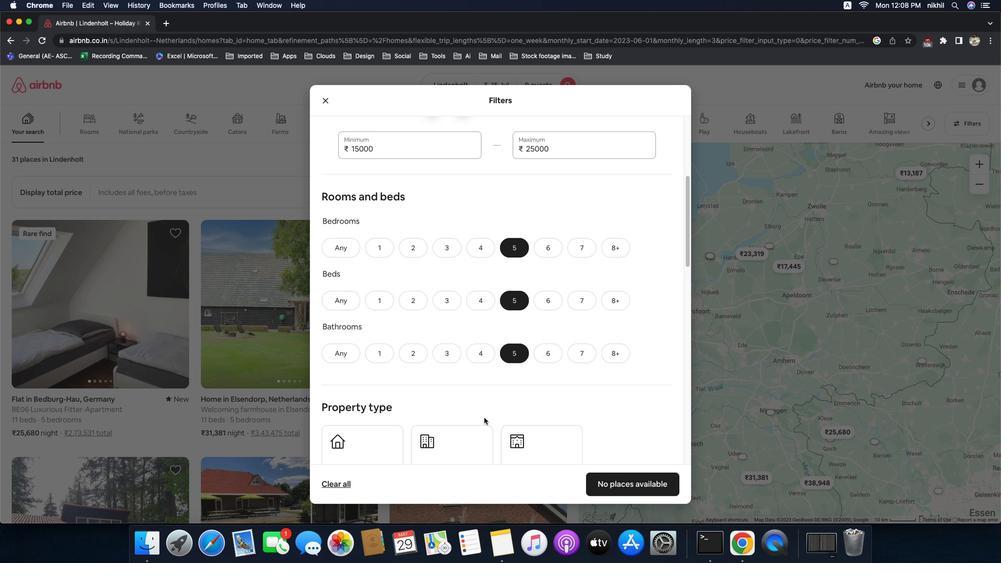 
Action: Mouse scrolled (525, 419) with delta (154, 2)
Screenshot: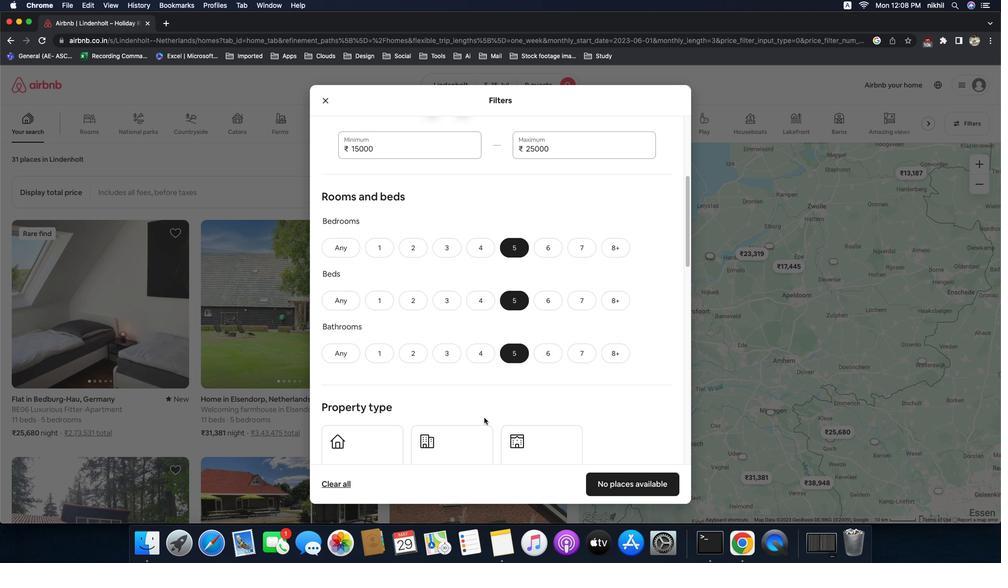 
Action: Mouse moved to (525, 416)
Screenshot: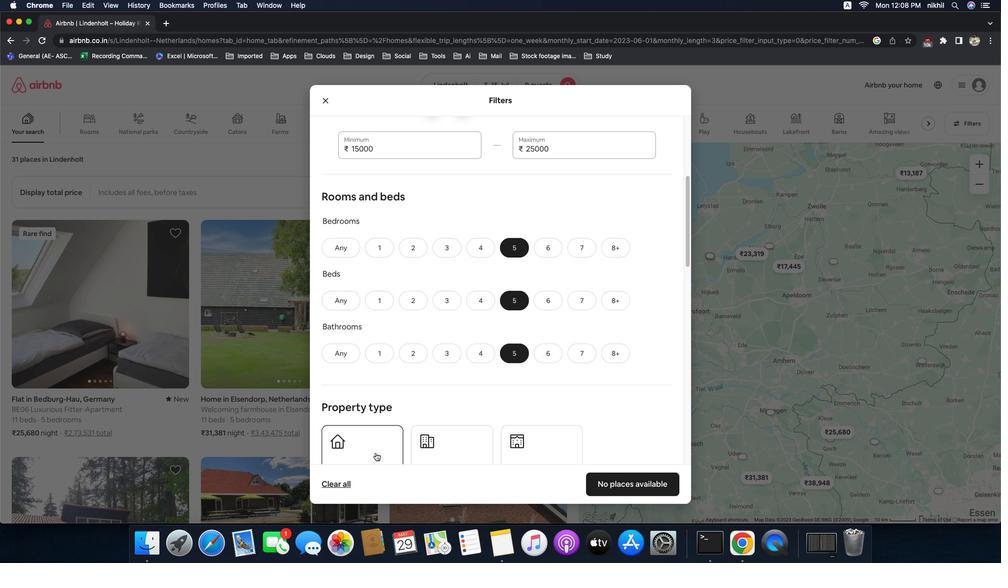 
Action: Mouse scrolled (525, 416) with delta (154, 2)
Screenshot: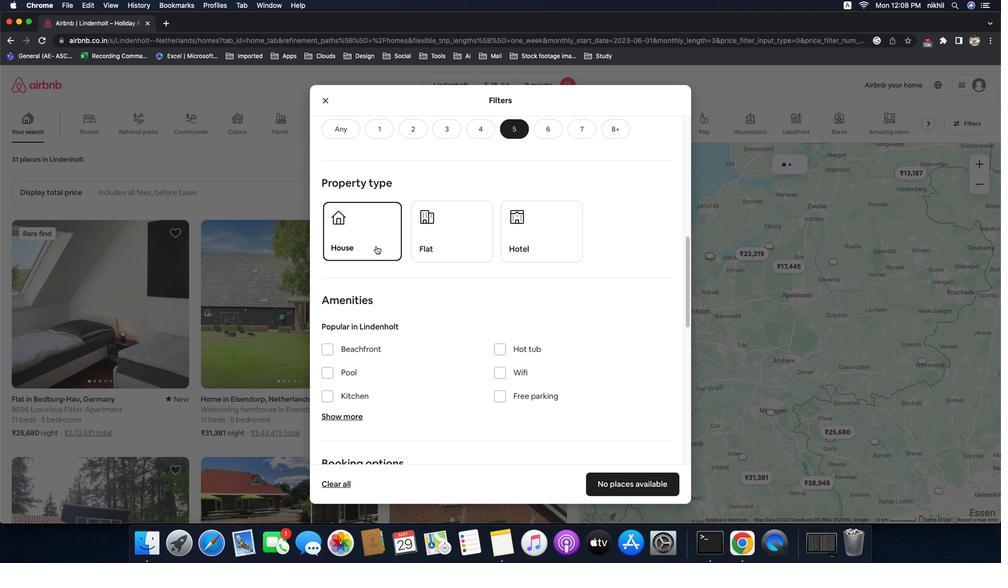 
Action: Mouse scrolled (525, 416) with delta (154, 2)
Screenshot: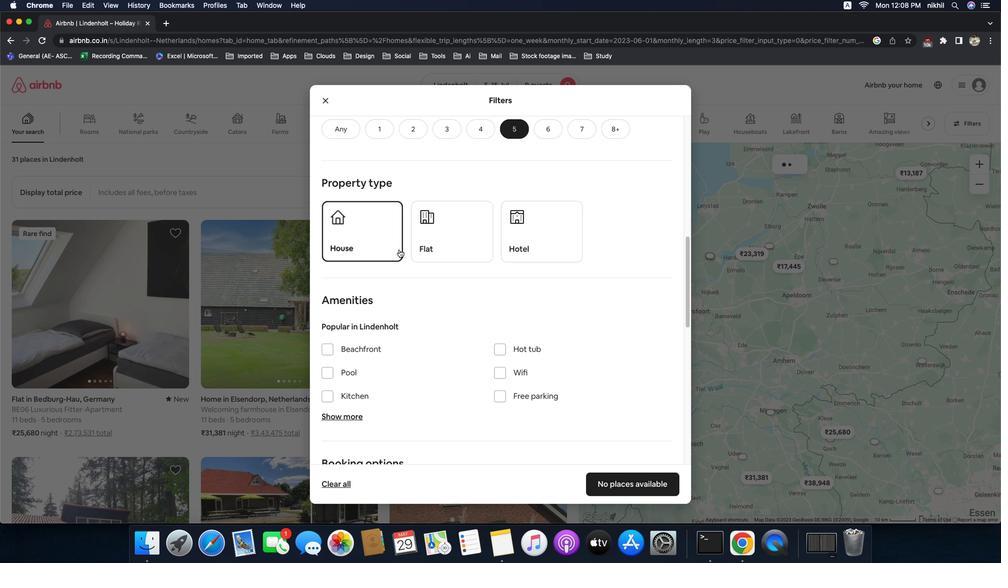 
Action: Mouse moved to (448, 440)
Screenshot: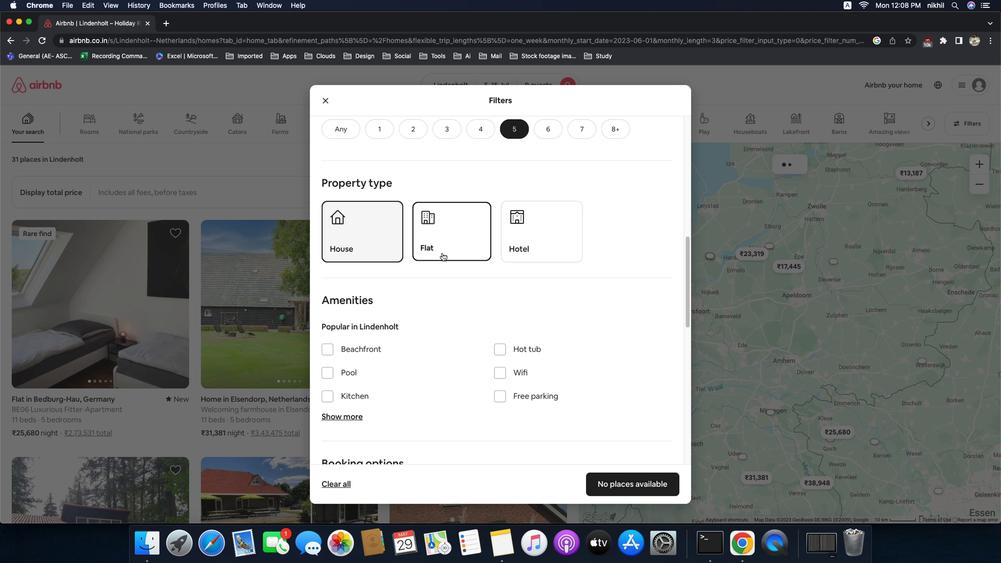 
Action: Mouse scrolled (448, 440) with delta (154, 2)
Screenshot: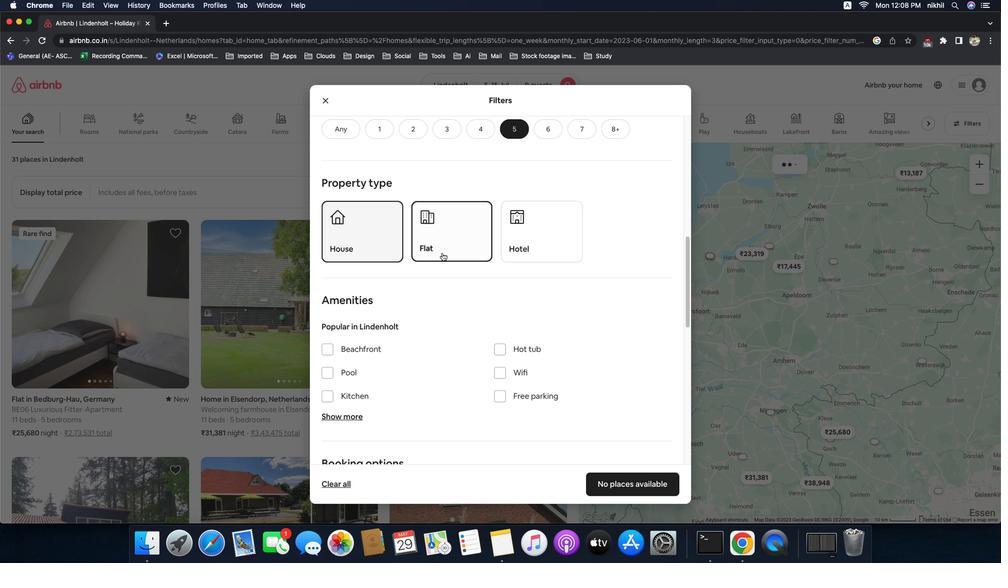 
Action: Mouse scrolled (448, 440) with delta (154, 2)
Screenshot: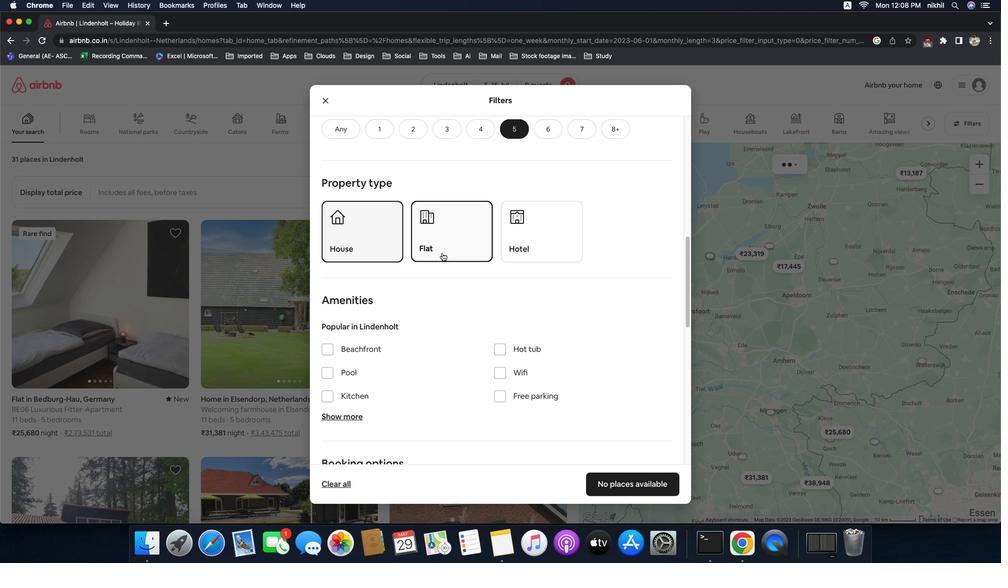 
Action: Mouse scrolled (448, 440) with delta (154, 0)
Screenshot: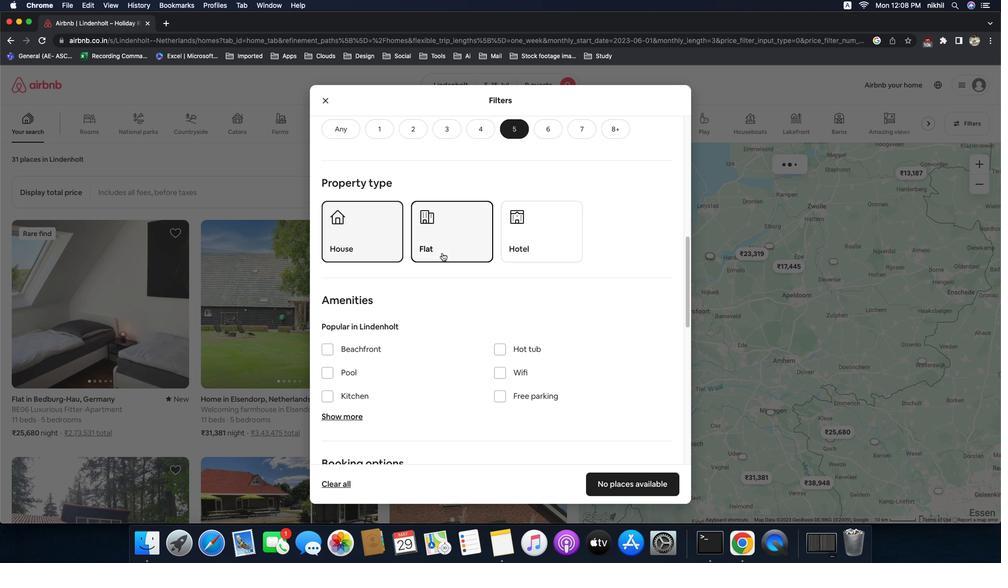 
Action: Mouse scrolled (448, 440) with delta (154, 0)
Screenshot: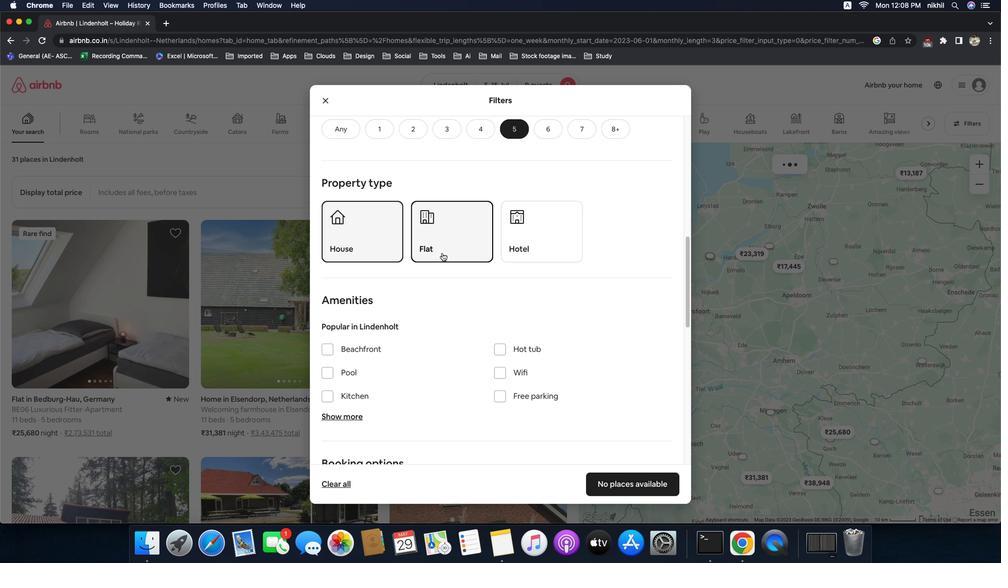 
Action: Mouse moved to (434, 241)
Screenshot: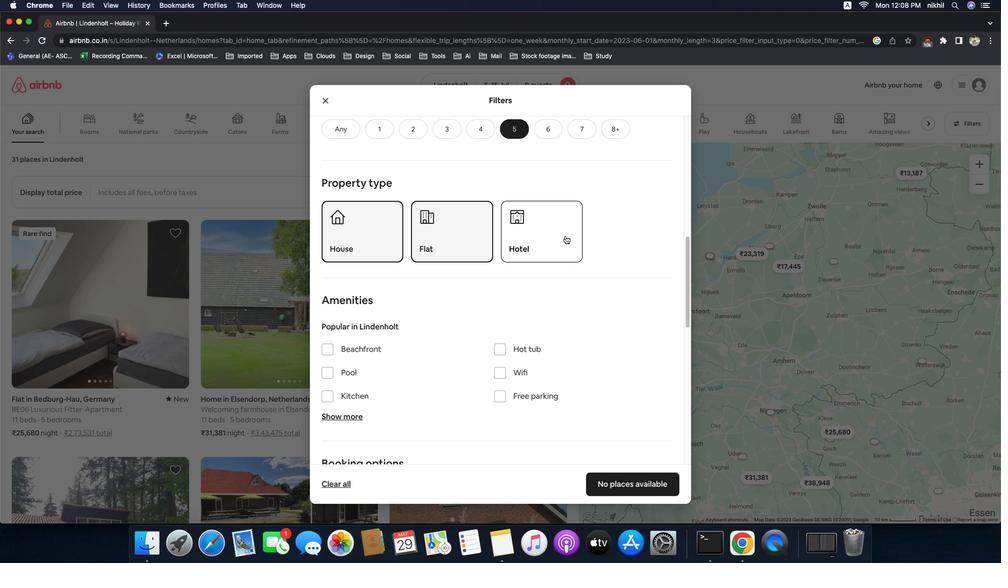 
Action: Mouse pressed left at (434, 241)
Screenshot: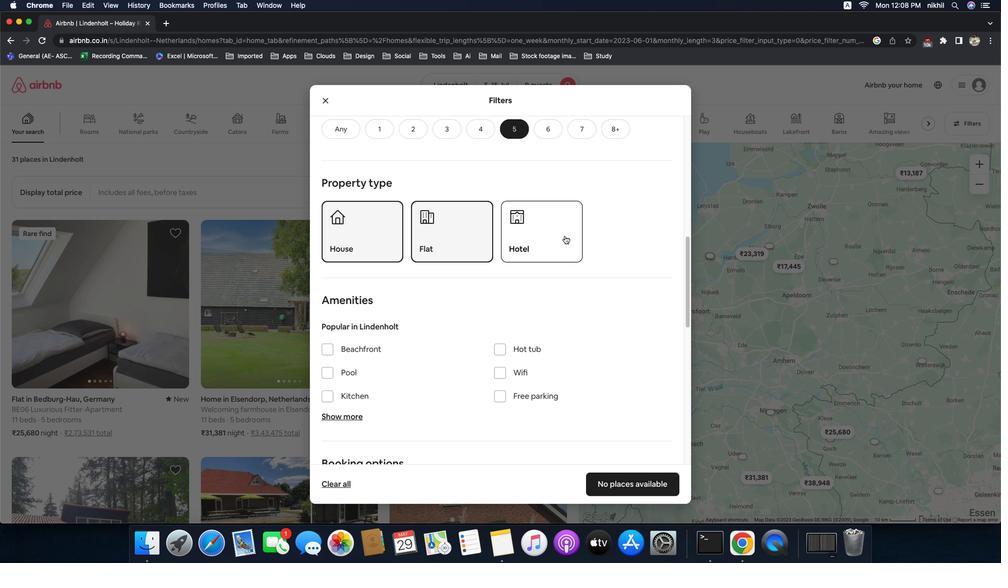 
Action: Mouse moved to (492, 253)
Screenshot: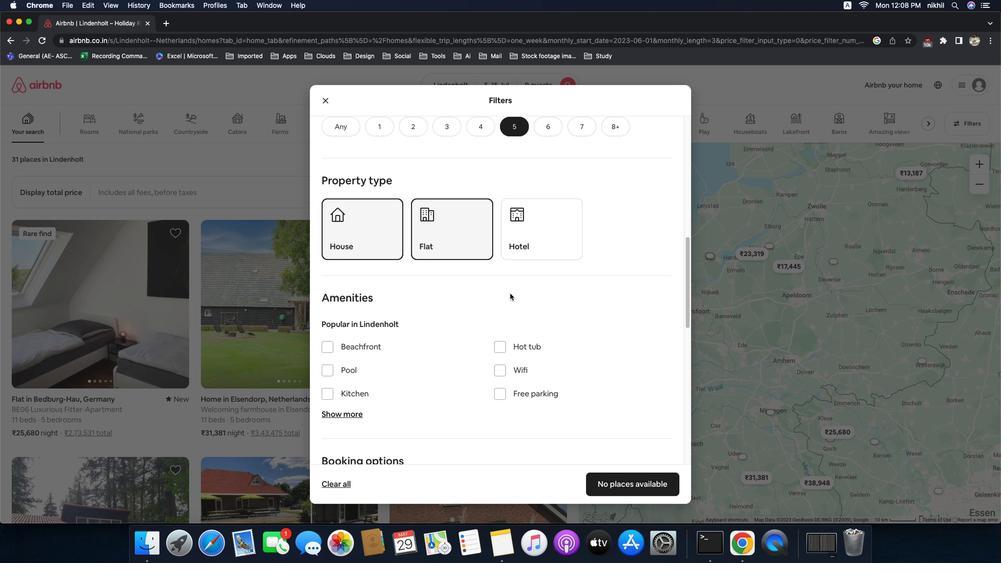 
Action: Mouse pressed left at (492, 253)
Screenshot: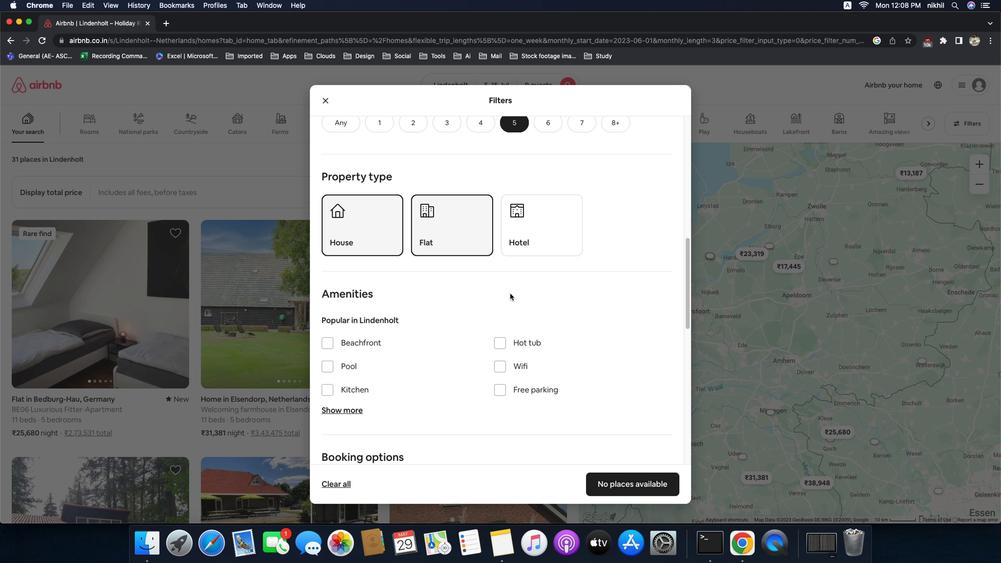 
Action: Mouse moved to (544, 293)
Screenshot: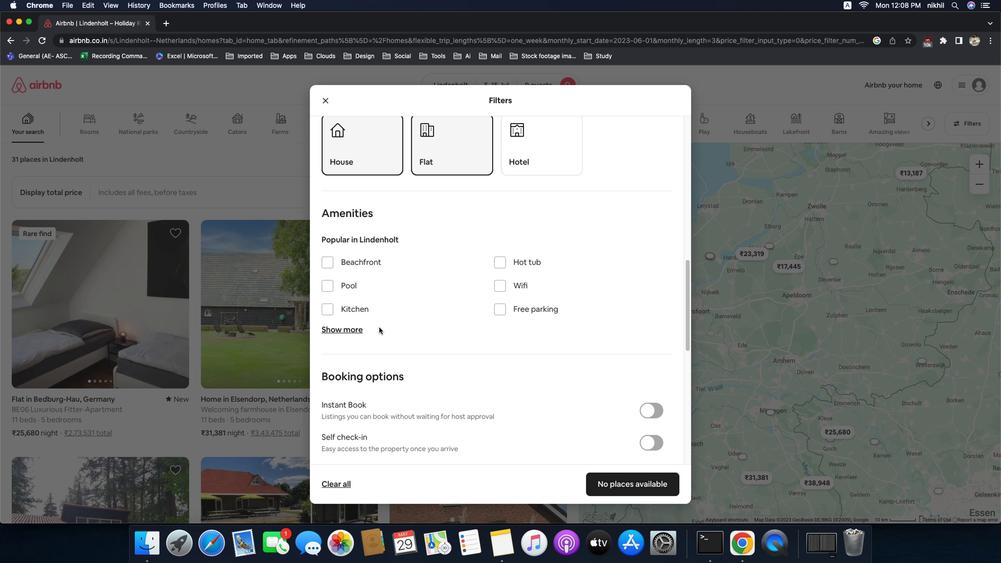 
Action: Mouse scrolled (544, 293) with delta (154, 2)
Screenshot: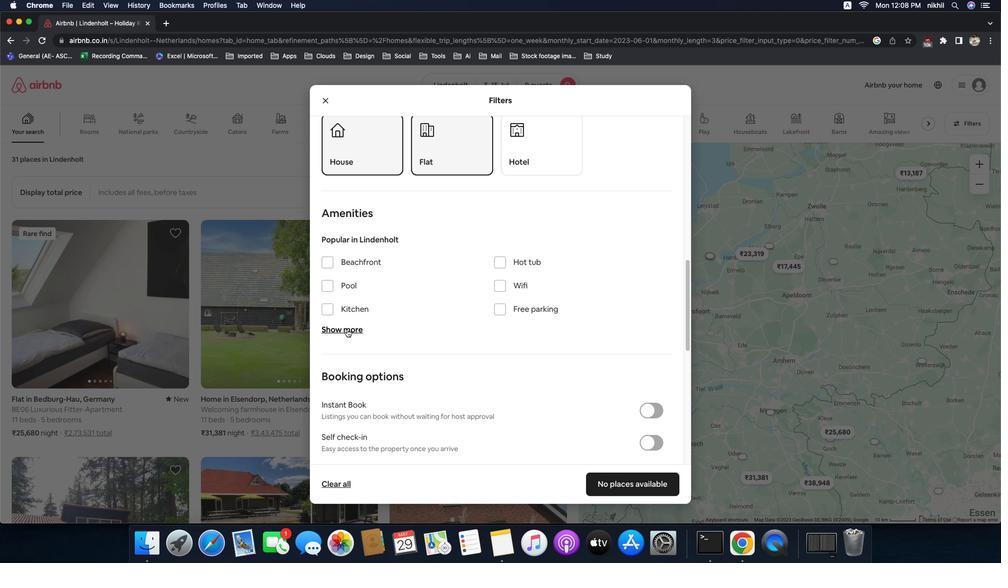 
Action: Mouse scrolled (544, 293) with delta (154, 2)
Screenshot: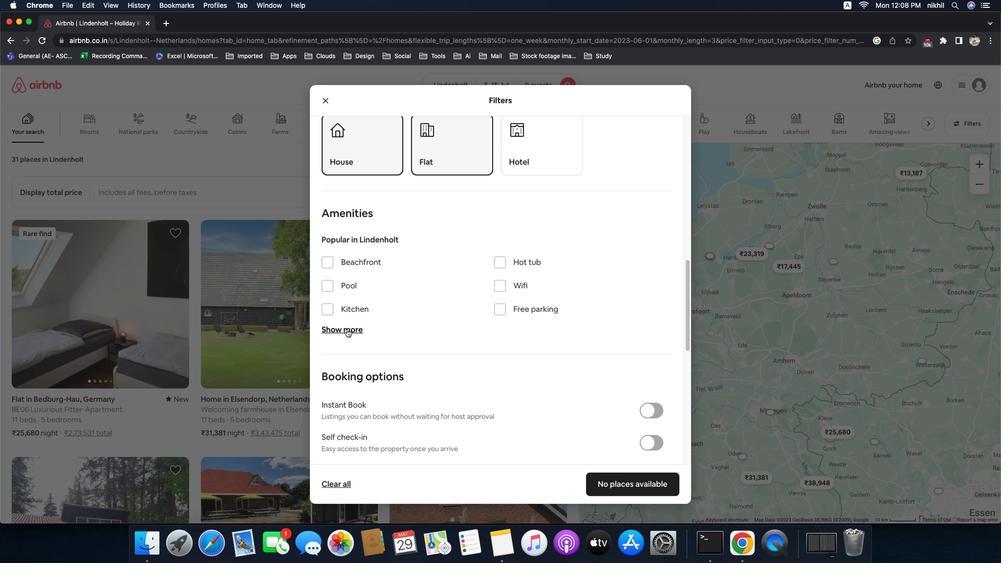 
Action: Mouse scrolled (544, 293) with delta (154, 2)
Screenshot: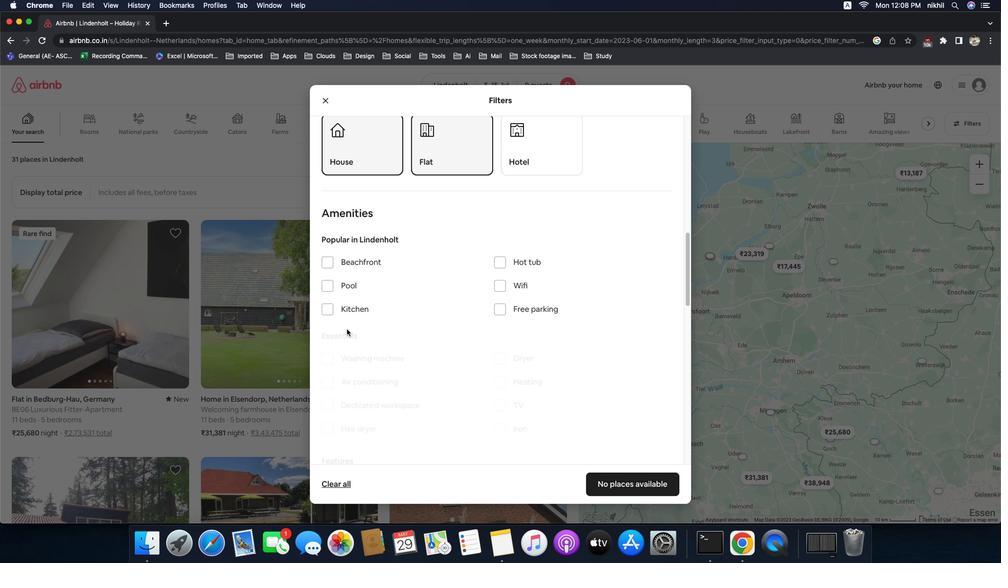 
Action: Mouse scrolled (544, 293) with delta (154, 2)
Screenshot: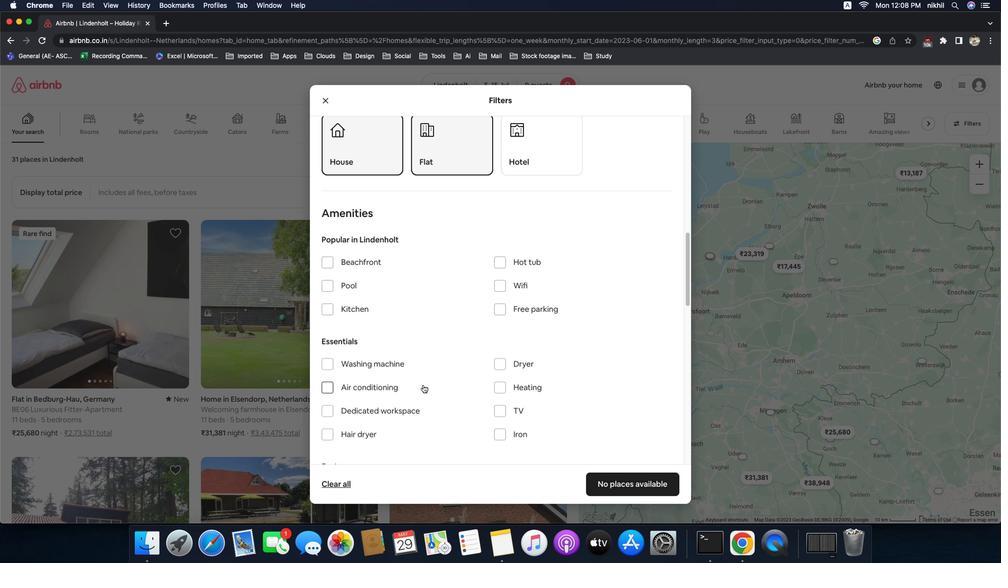 
Action: Mouse scrolled (544, 293) with delta (154, 2)
Screenshot: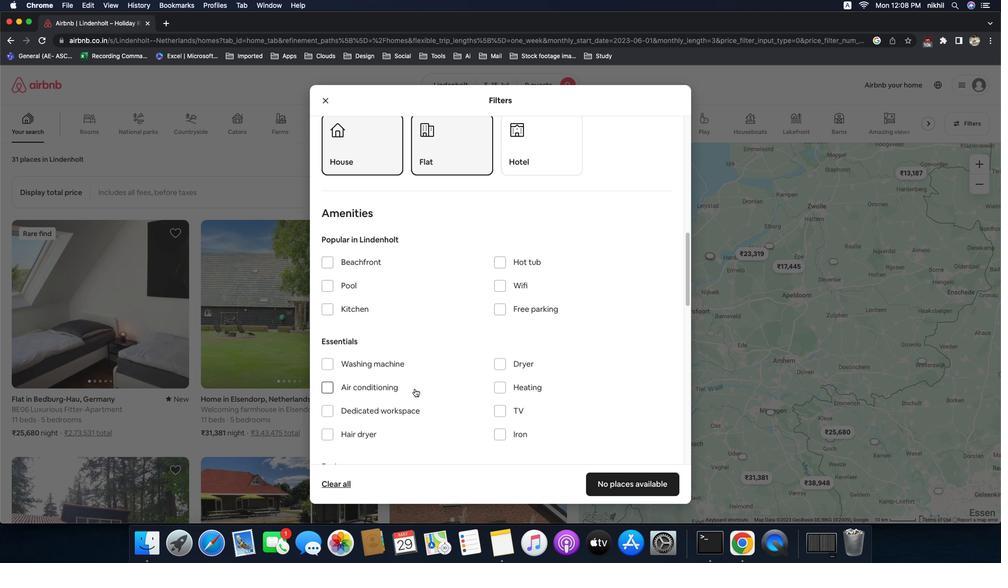 
Action: Mouse scrolled (544, 293) with delta (154, 1)
Screenshot: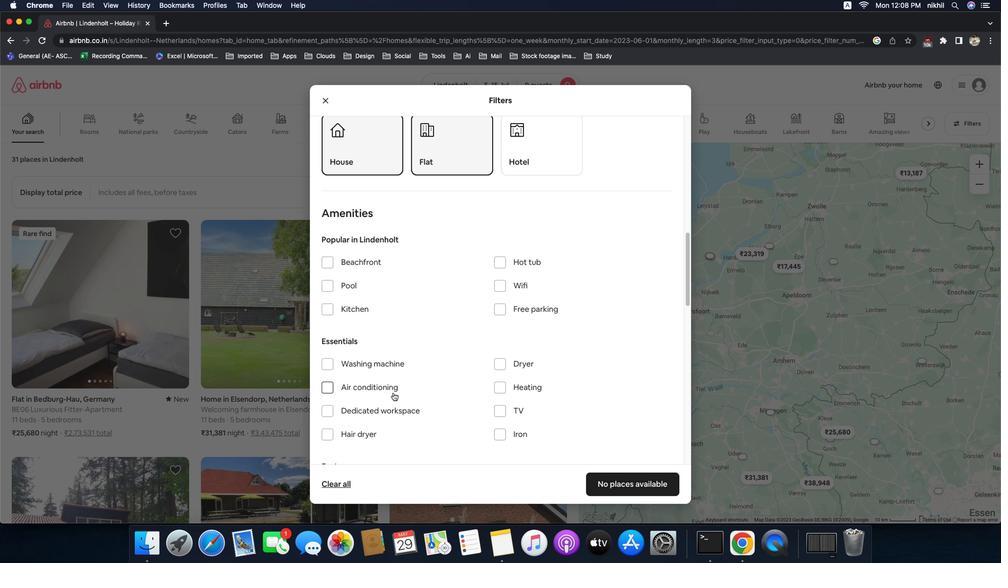 
Action: Mouse moved to (419, 329)
Screenshot: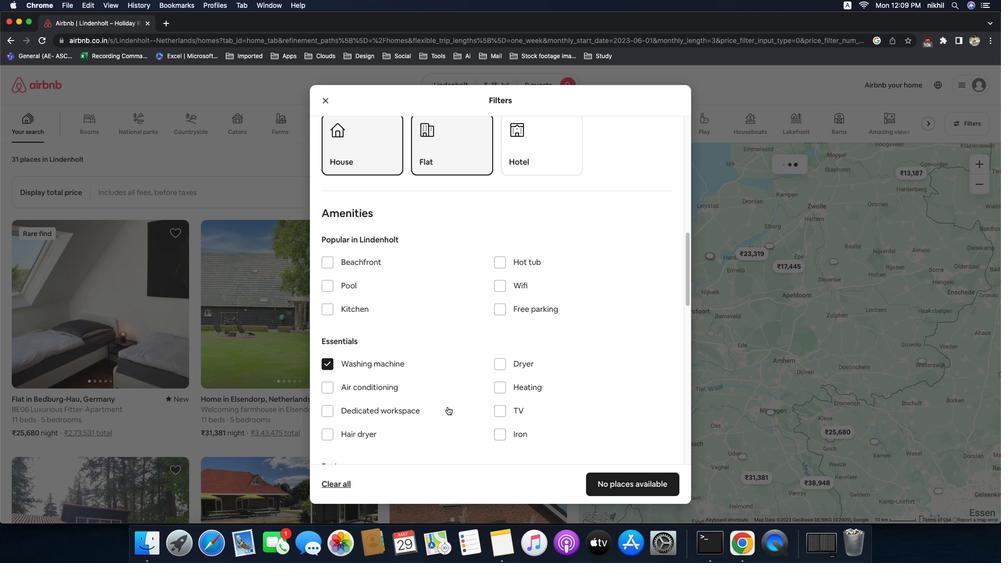 
Action: Mouse pressed left at (419, 329)
Screenshot: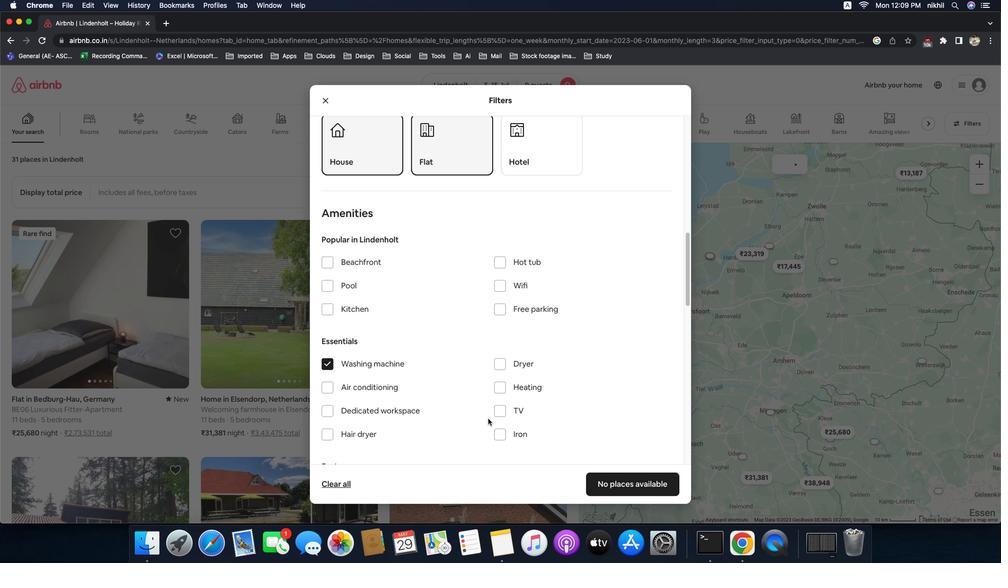 
Action: Mouse moved to (445, 366)
Screenshot: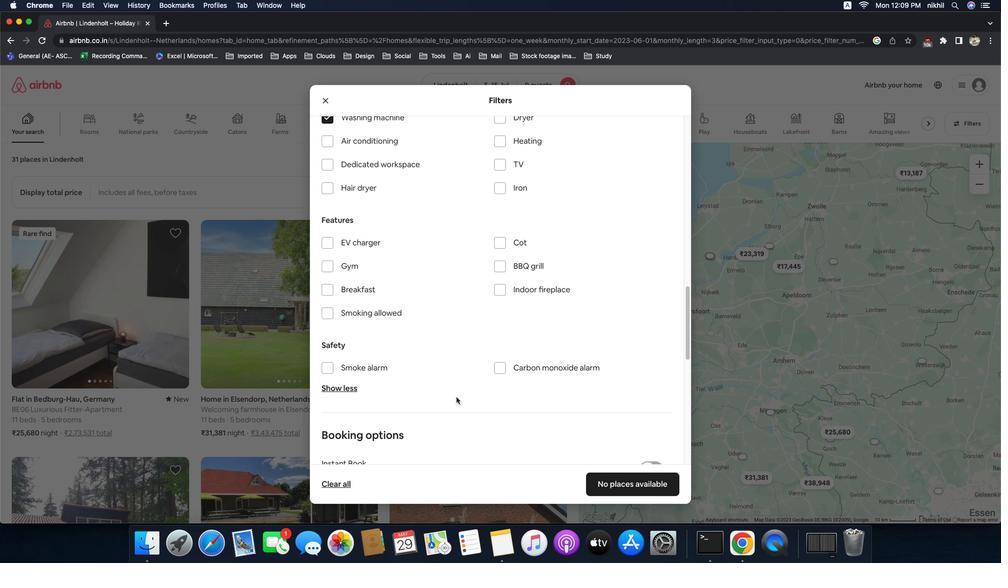 
Action: Mouse pressed left at (445, 366)
Screenshot: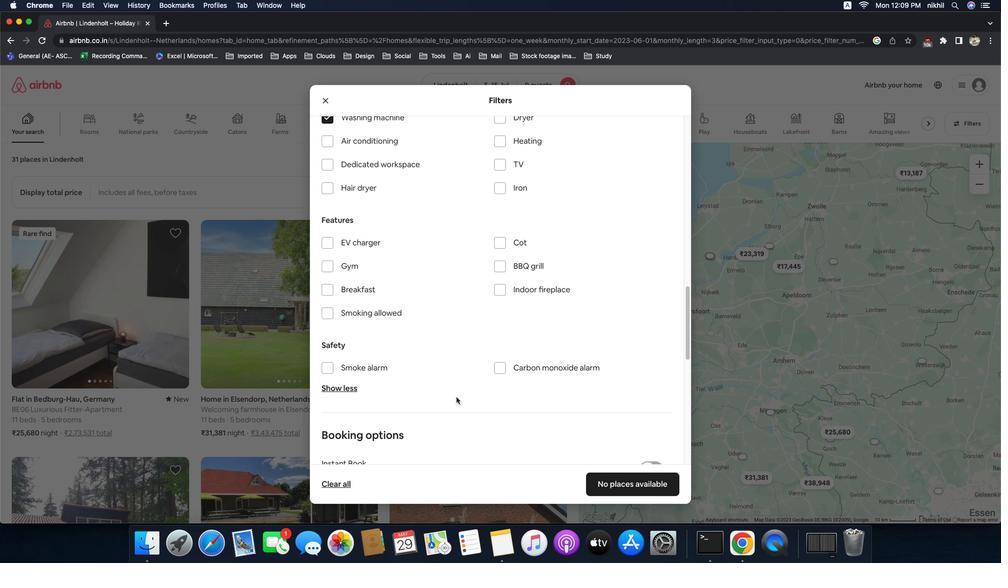 
Action: Mouse moved to (503, 396)
Screenshot: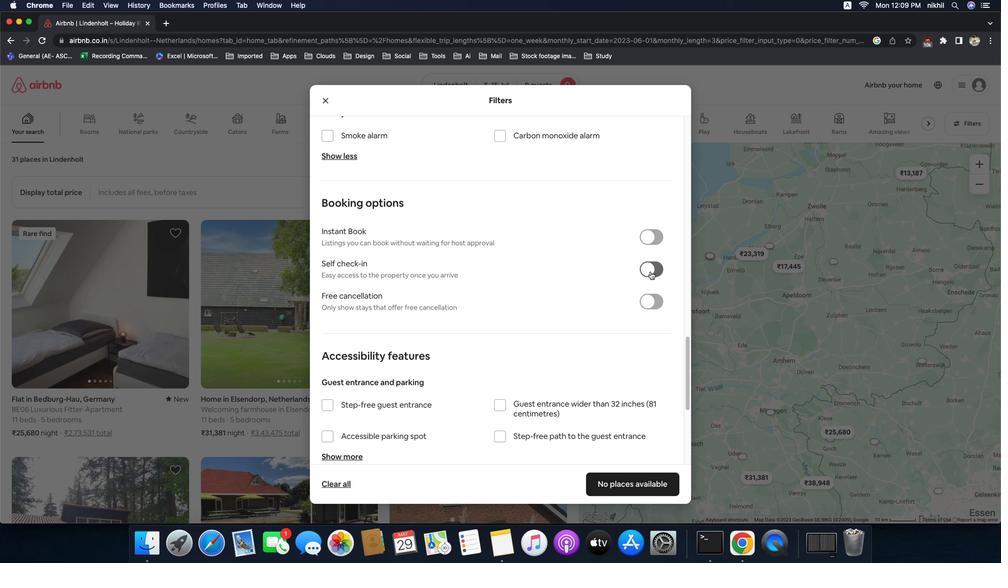 
Action: Mouse scrolled (503, 396) with delta (154, 2)
Screenshot: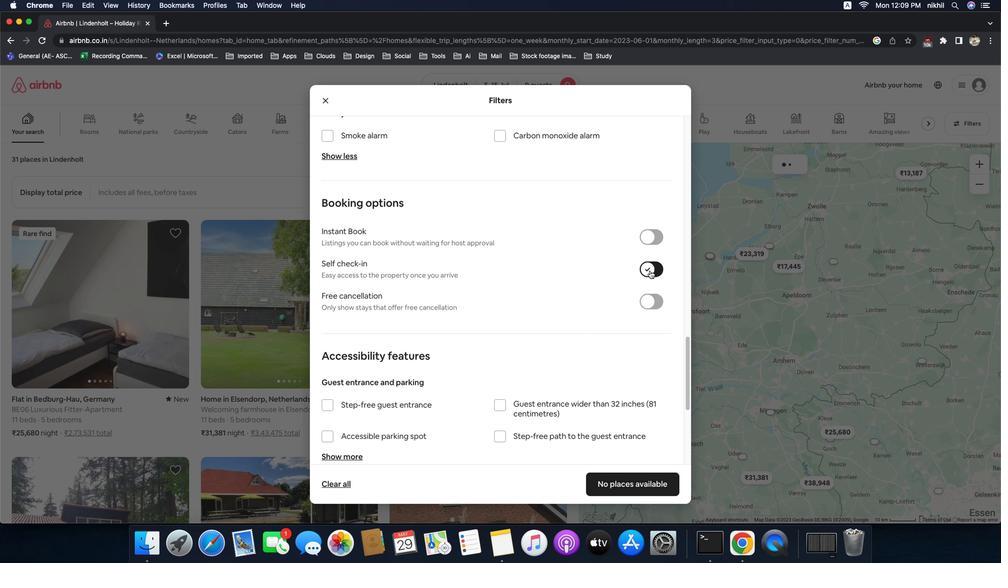 
Action: Mouse scrolled (503, 396) with delta (154, 2)
Screenshot: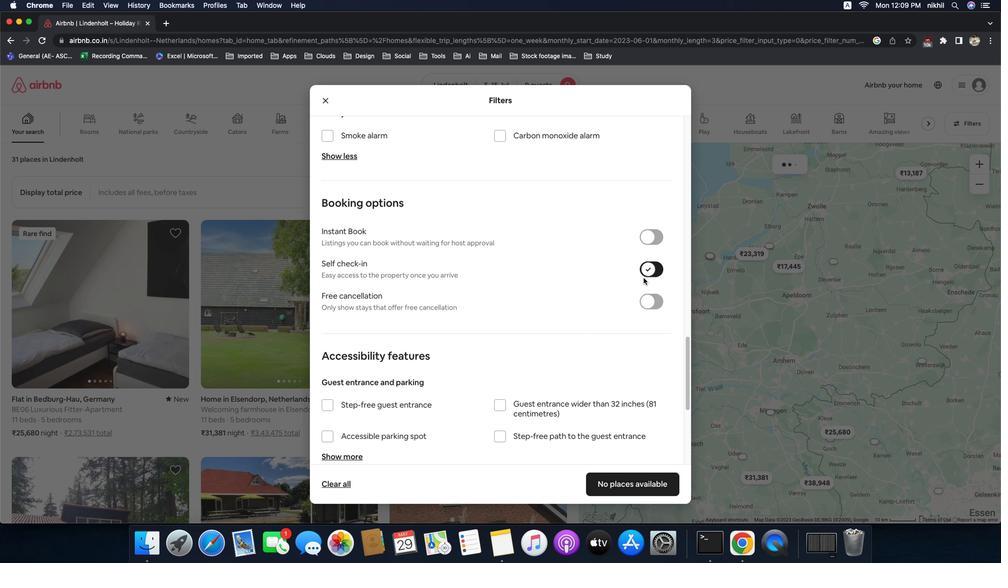 
Action: Mouse scrolled (503, 396) with delta (154, 1)
Screenshot: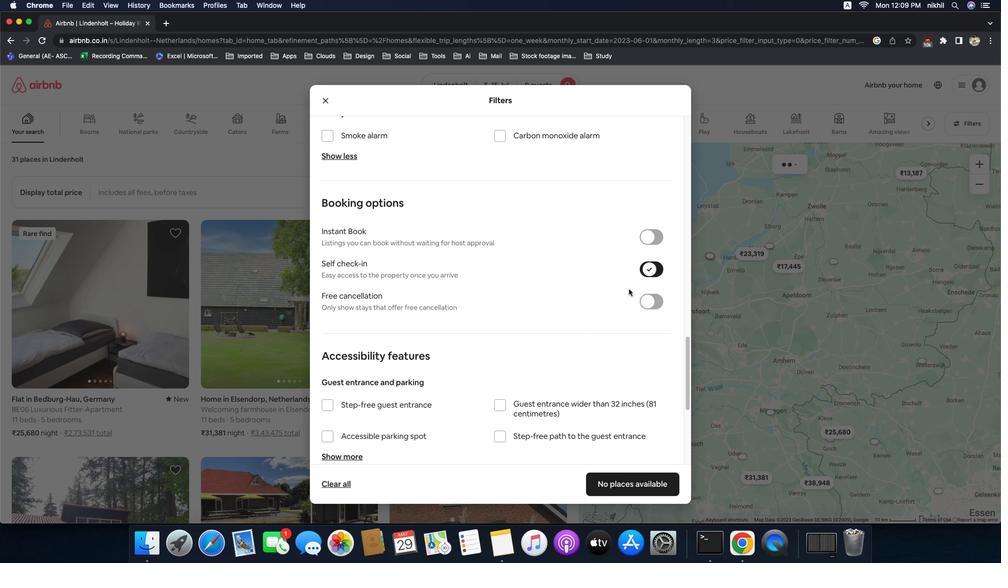 
Action: Mouse scrolled (503, 396) with delta (154, 2)
Screenshot: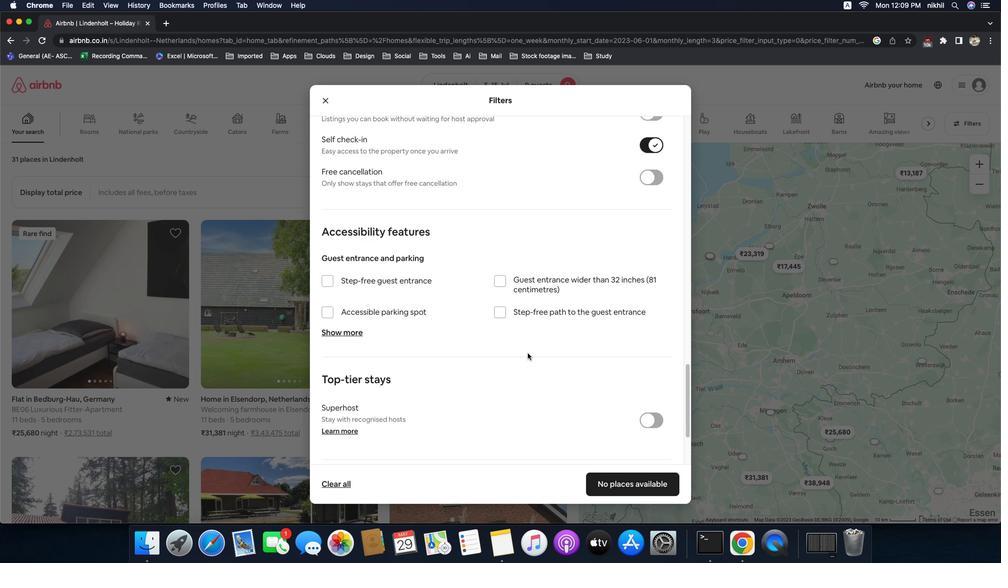 
Action: Mouse scrolled (503, 396) with delta (154, 2)
Screenshot: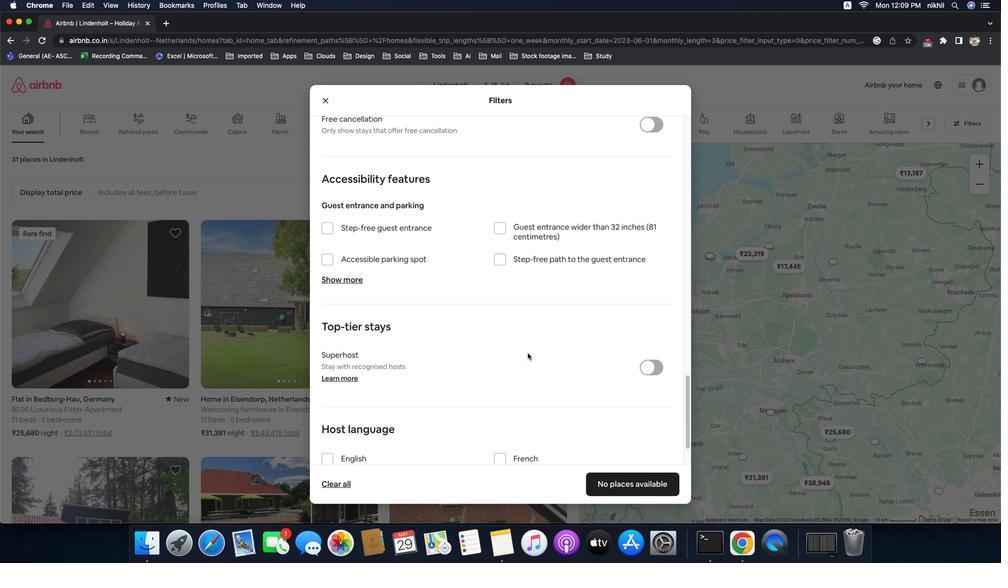 
Action: Mouse scrolled (503, 396) with delta (154, 1)
Screenshot: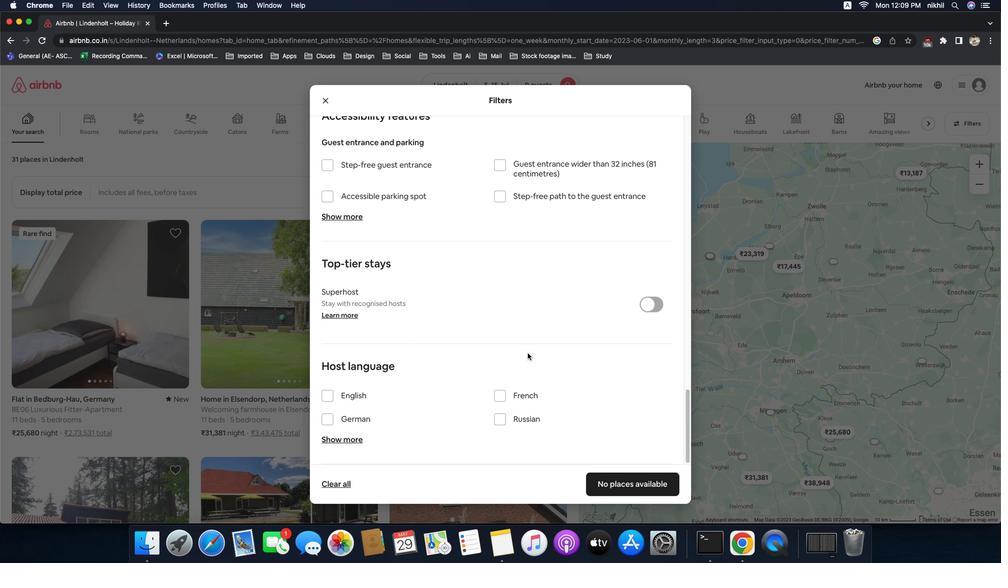 
Action: Mouse scrolled (503, 396) with delta (154, 0)
Screenshot: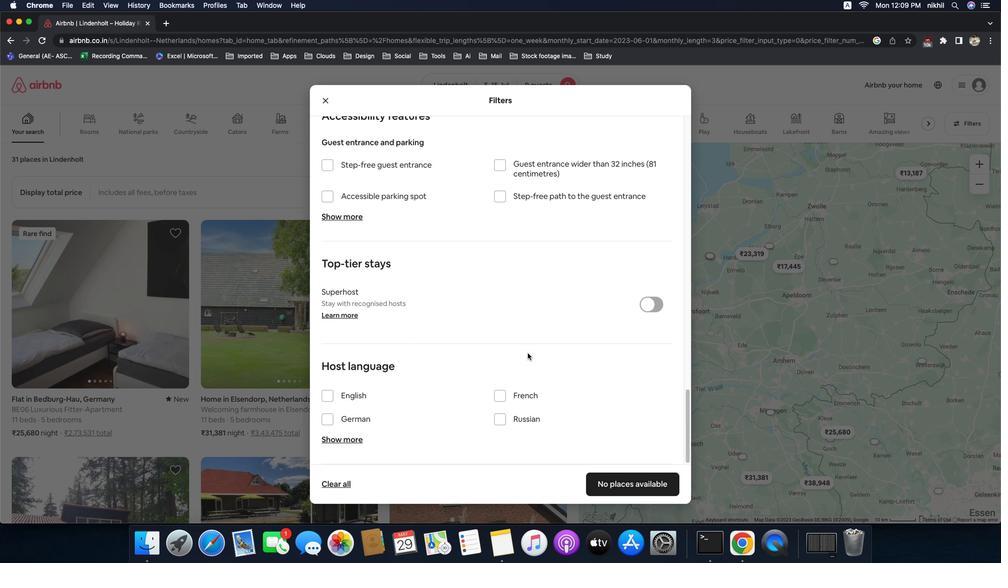 
Action: Mouse scrolled (503, 396) with delta (154, 2)
Screenshot: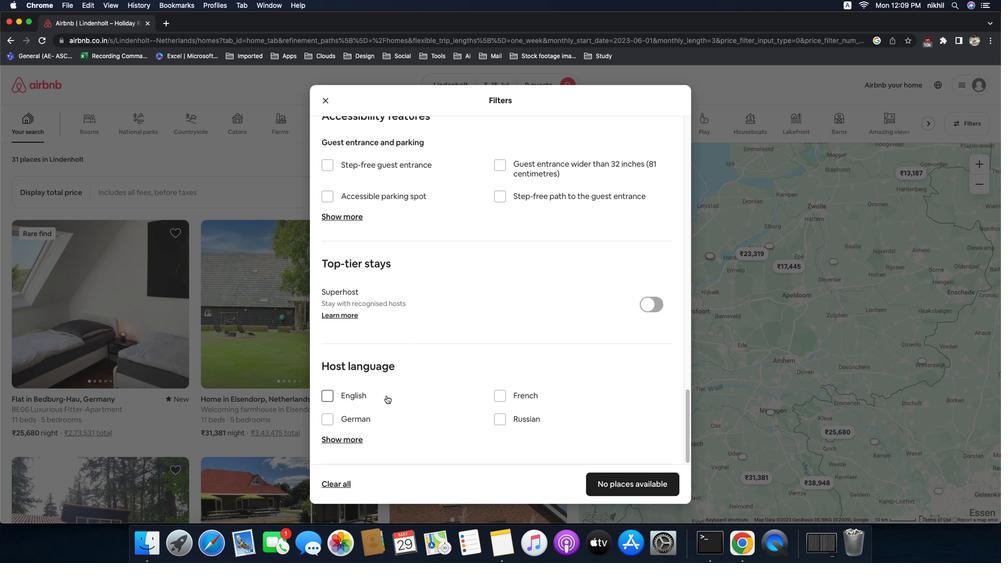 
Action: Mouse scrolled (503, 396) with delta (154, 2)
Screenshot: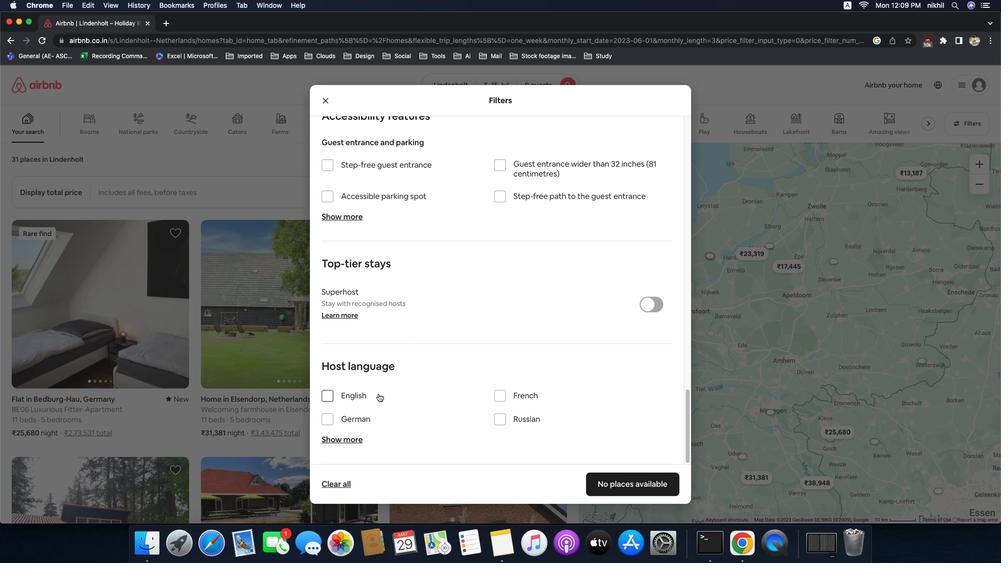 
Action: Mouse scrolled (503, 396) with delta (154, 0)
Screenshot: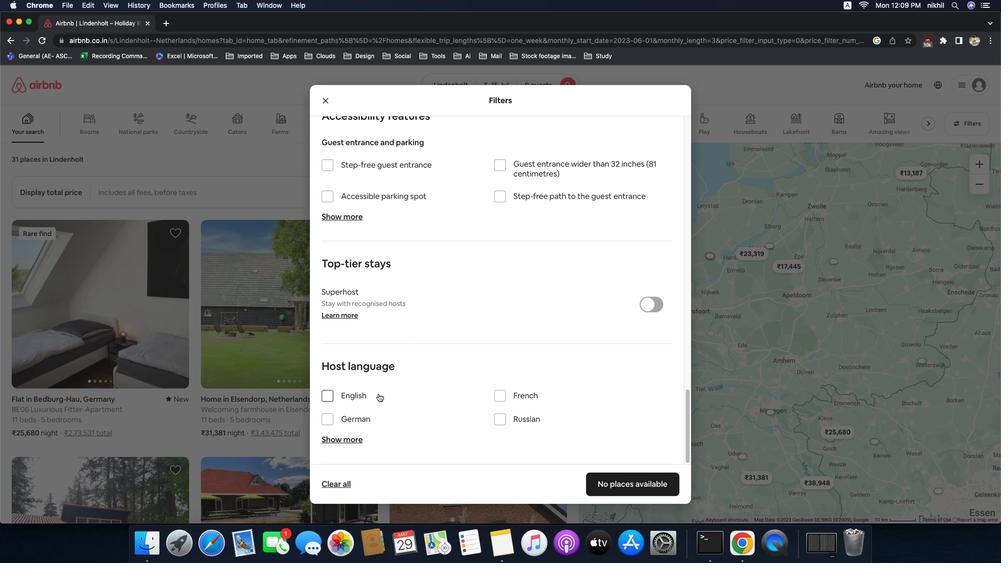
Action: Mouse scrolled (503, 396) with delta (154, 0)
Screenshot: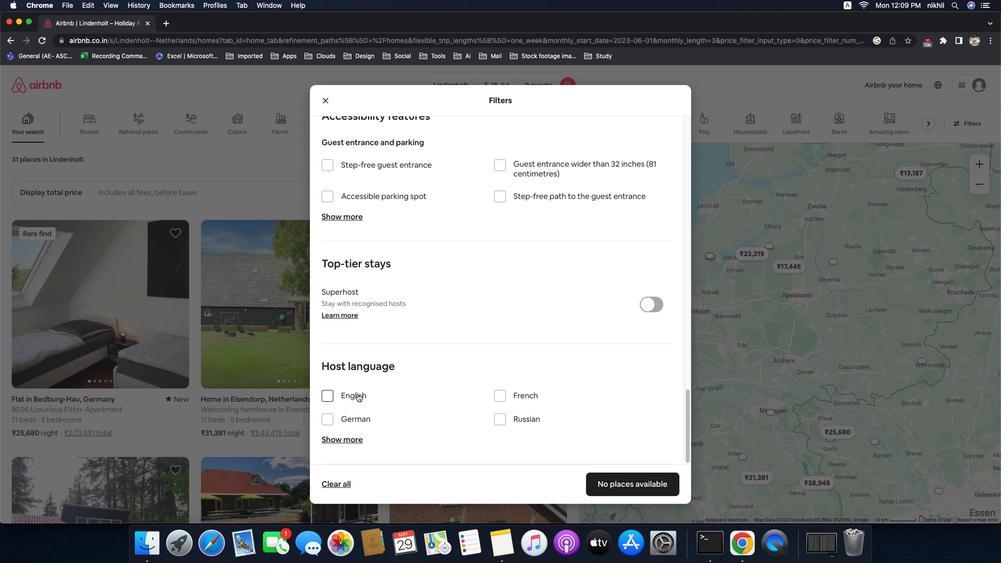 
Action: Mouse moved to (651, 271)
Screenshot: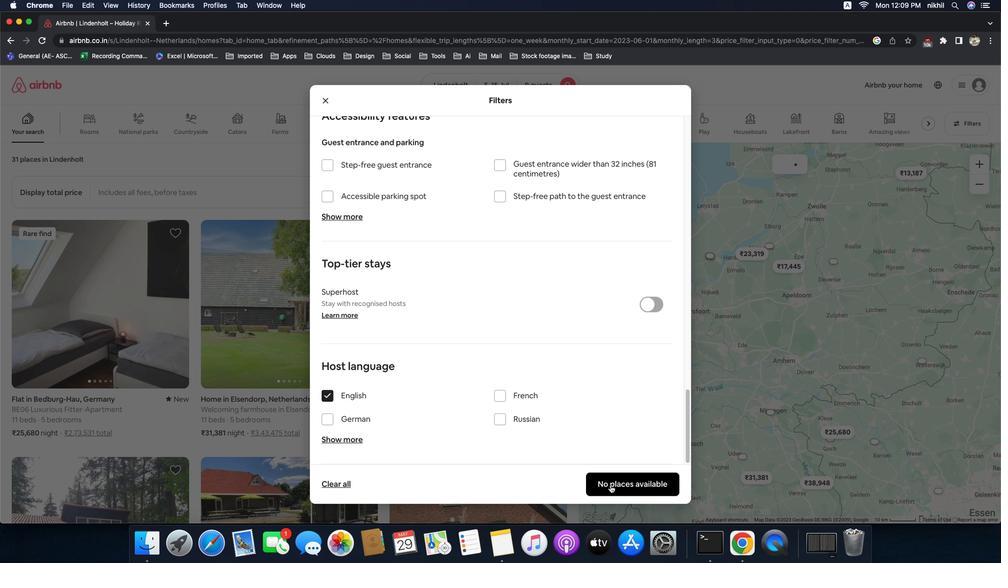 
Action: Mouse pressed left at (651, 271)
Screenshot: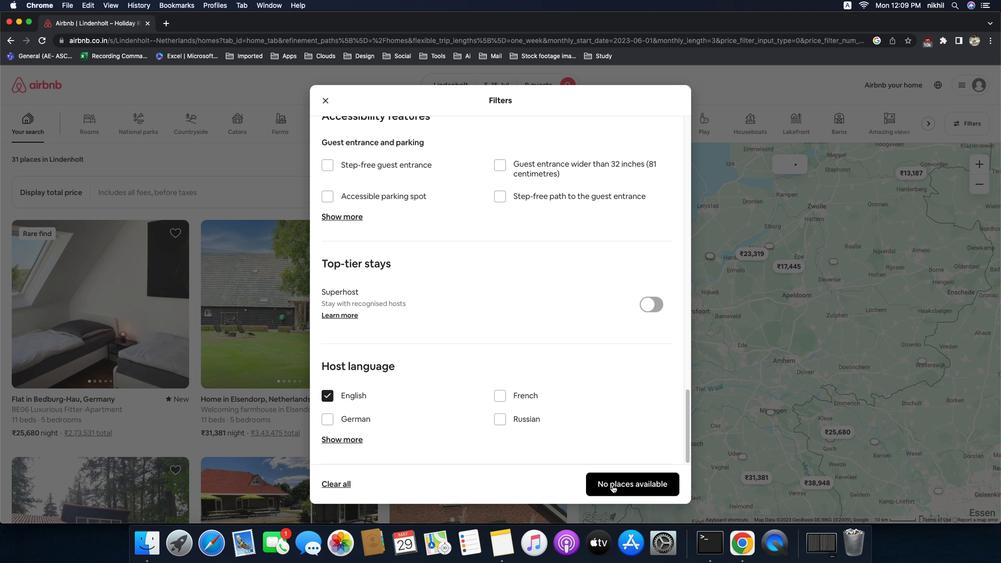 
Action: Mouse moved to (558, 353)
Screenshot: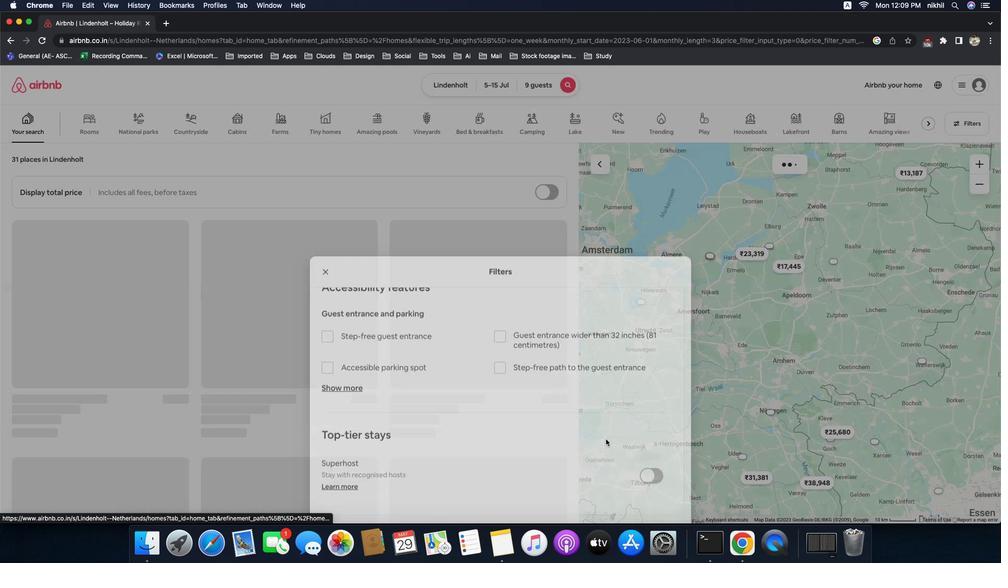 
Action: Mouse scrolled (558, 353) with delta (154, 2)
Screenshot: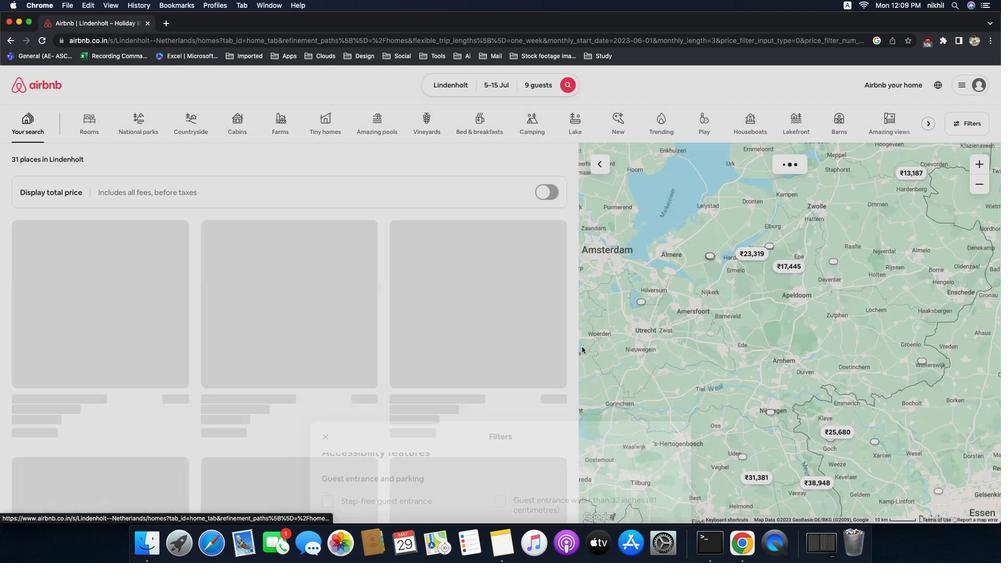 
Action: Mouse scrolled (558, 353) with delta (154, 2)
Screenshot: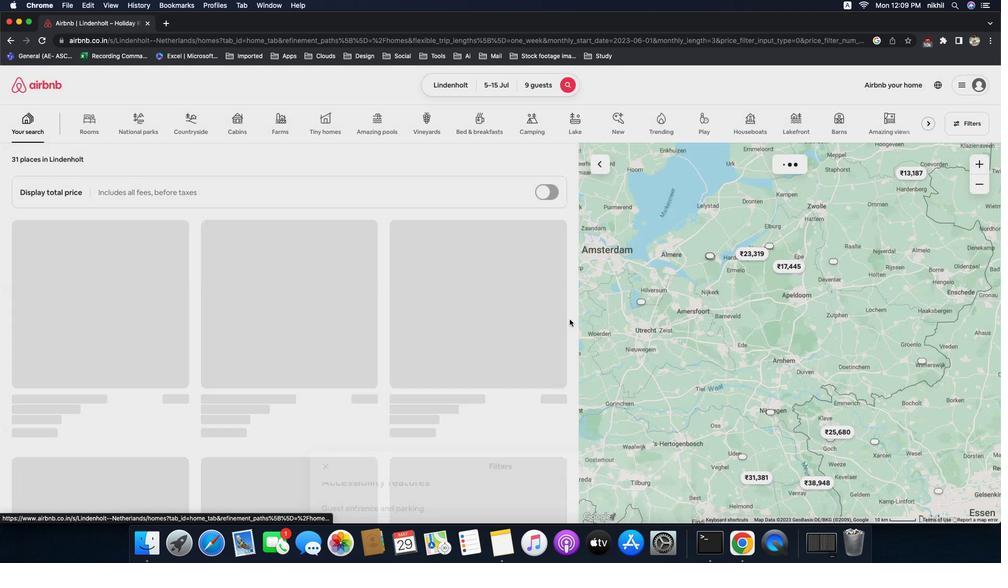 
Action: Mouse scrolled (558, 353) with delta (154, 0)
Screenshot: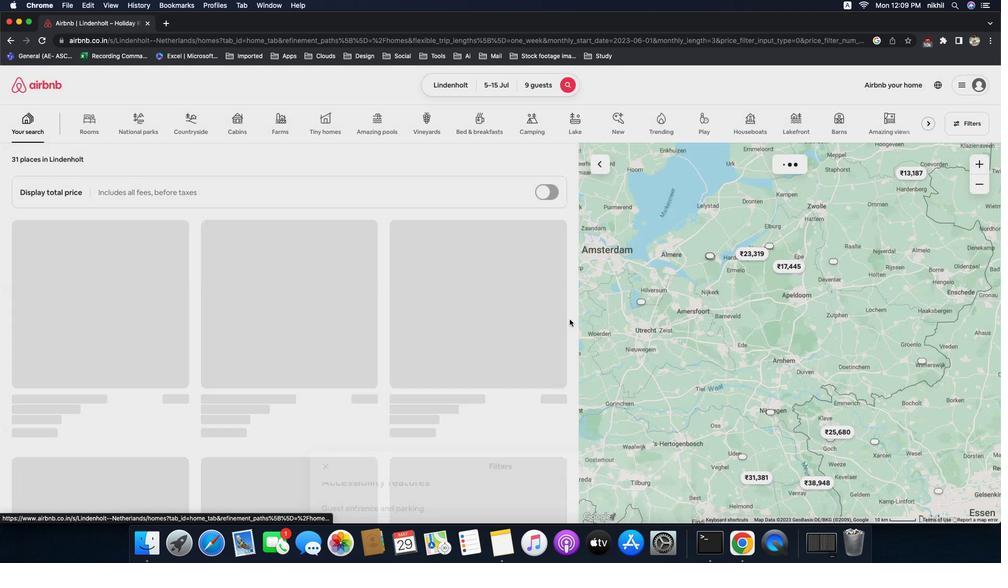 
Action: Mouse moved to (558, 353)
Screenshot: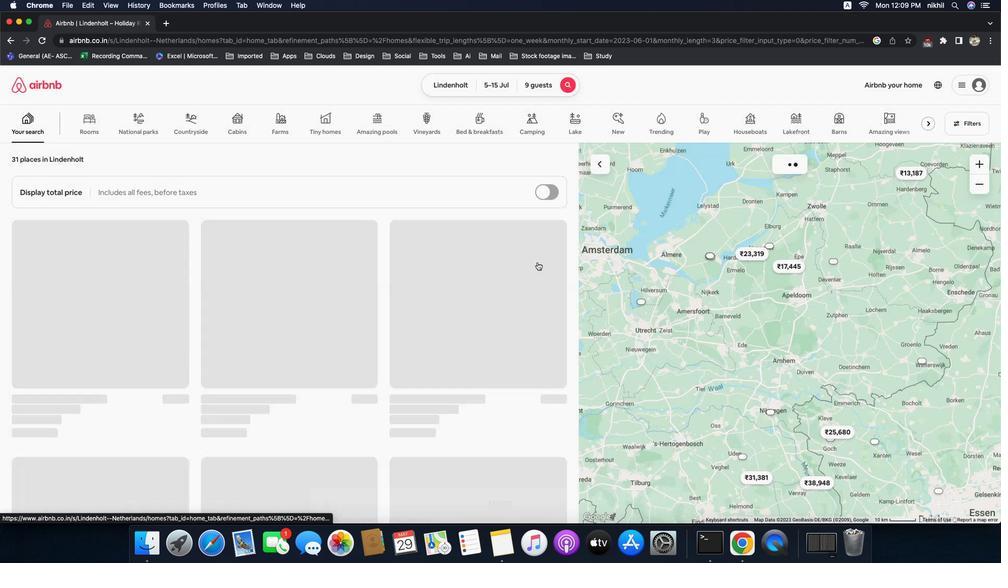 
Action: Mouse scrolled (558, 353) with delta (154, 0)
Screenshot: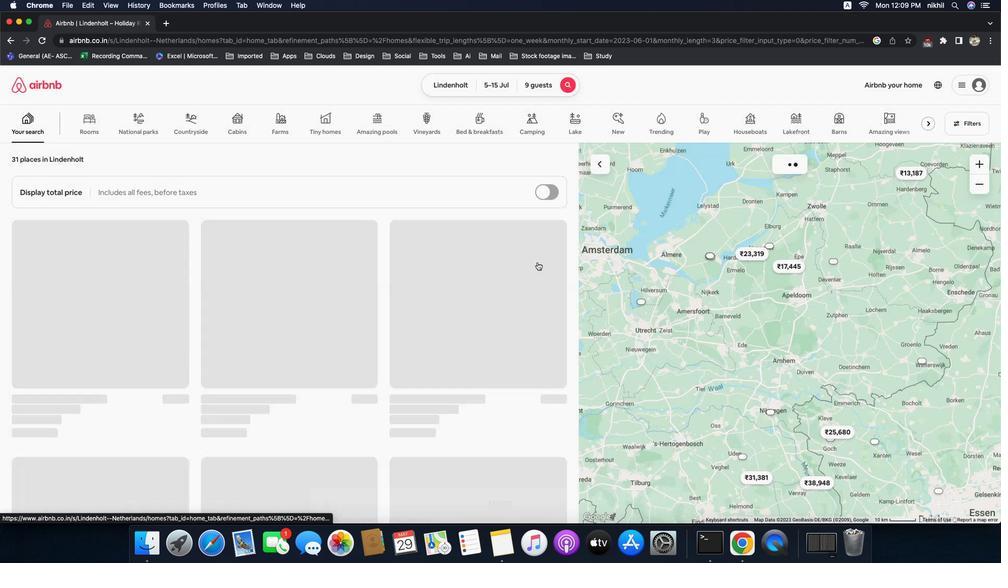 
Action: Mouse scrolled (558, 353) with delta (154, 2)
Screenshot: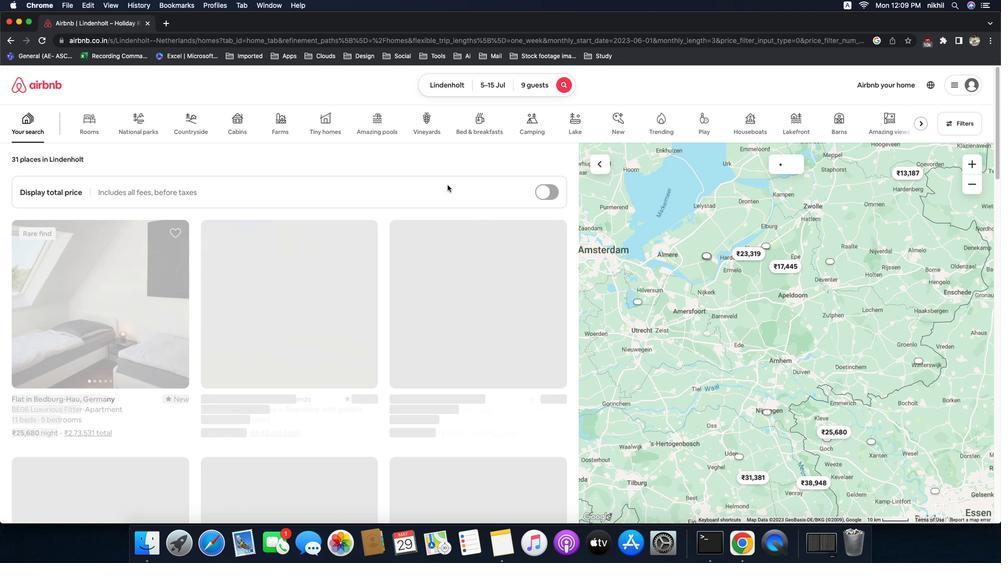 
Action: Mouse scrolled (558, 353) with delta (154, 2)
Screenshot: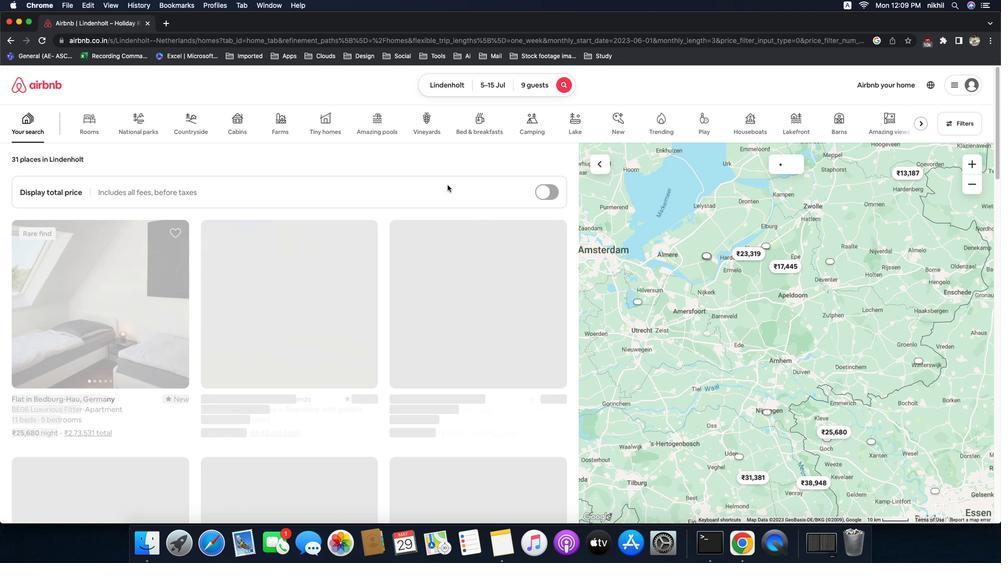 
Action: Mouse scrolled (558, 353) with delta (154, 0)
Screenshot: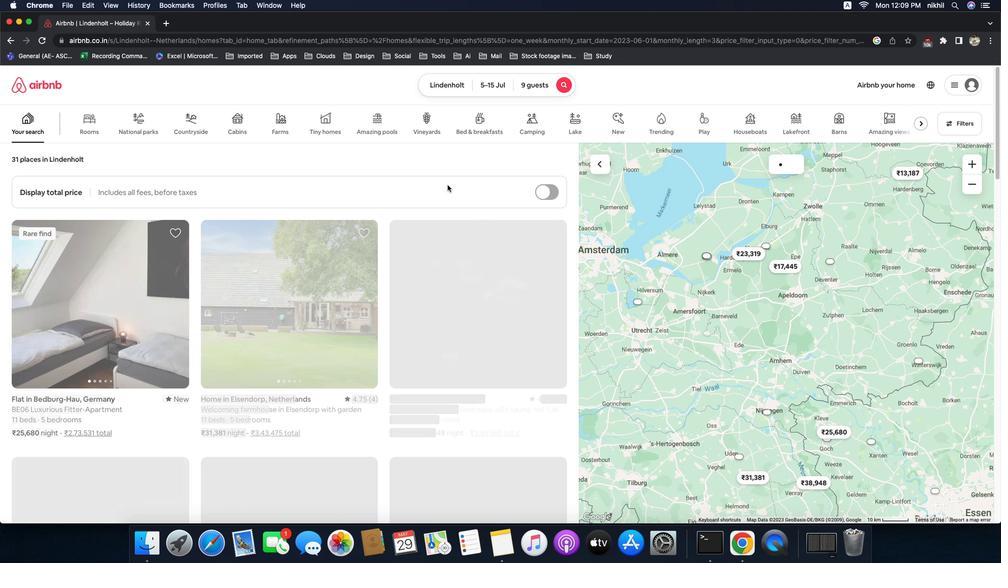 
Action: Mouse scrolled (558, 353) with delta (154, 0)
Screenshot: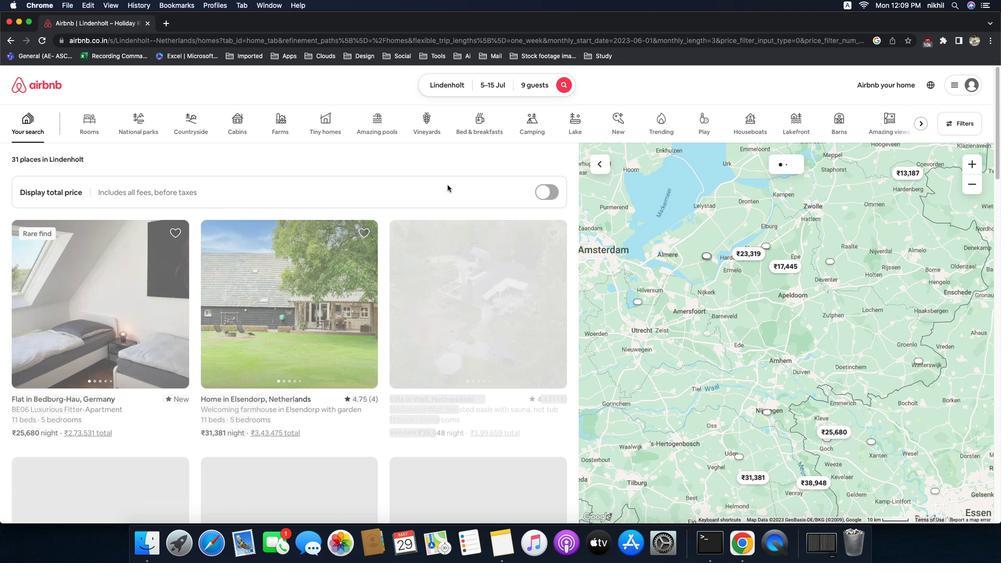 
Action: Mouse moved to (426, 393)
Screenshot: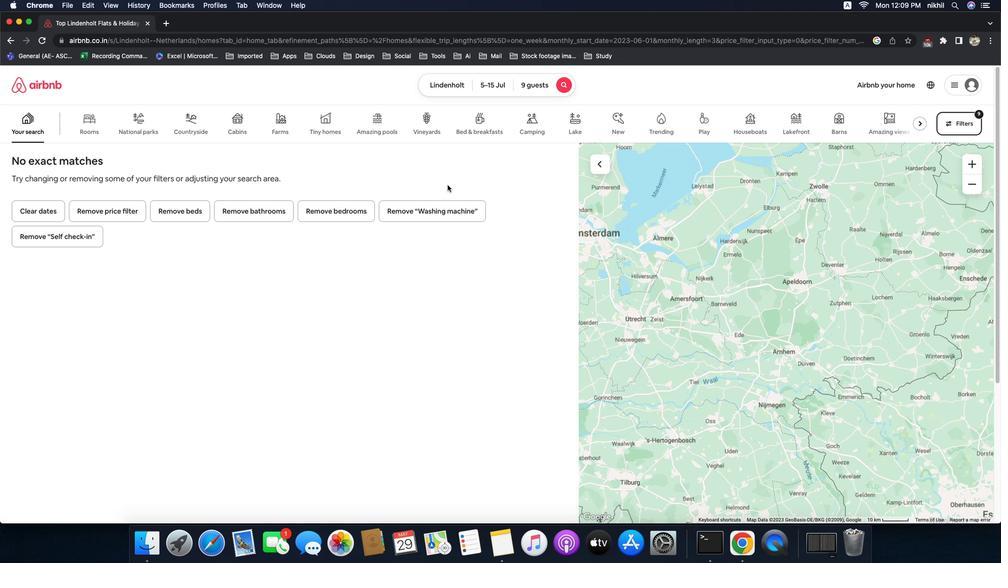 
Action: Mouse pressed left at (426, 393)
Screenshot: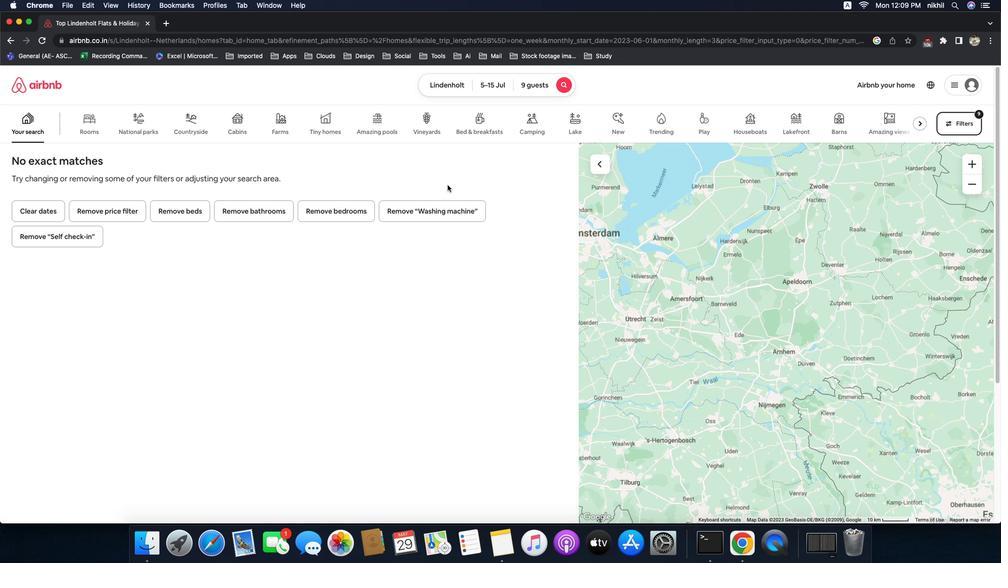 
Action: Mouse moved to (623, 483)
Screenshot: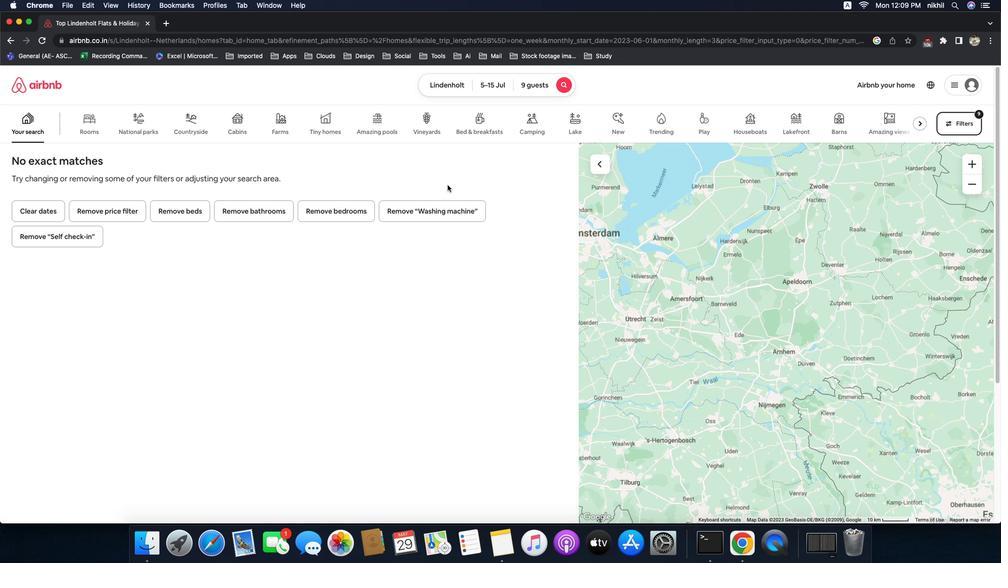 
Action: Mouse pressed left at (623, 483)
Screenshot: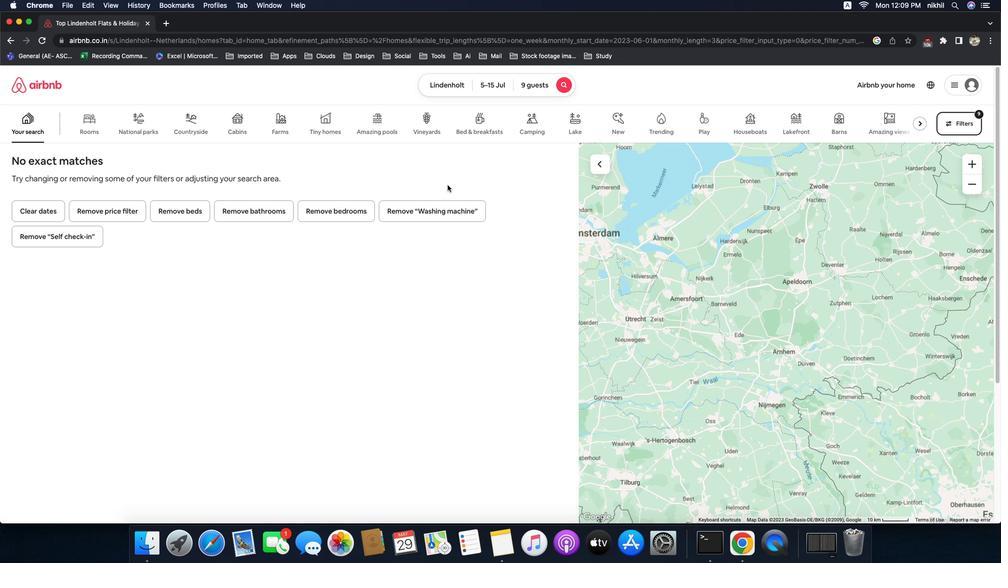 
Action: Mouse moved to (497, 186)
Screenshot: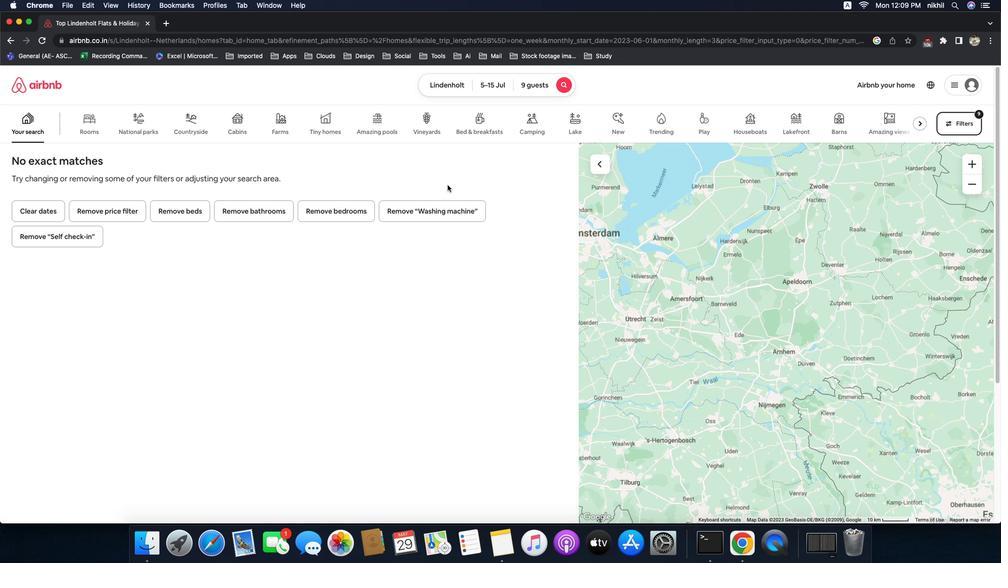 
